 Task: Find connections with filter location Hānsi with filter topic #motivationwith filter profile language English with filter current company Aditya Birla Fashion and Retail Ltd. with filter school Deen Dayal Upadhyaya College with filter industry Residential Building Construction with filter service category Team Building with filter keywords title Entrepreneur
Action: Mouse moved to (503, 75)
Screenshot: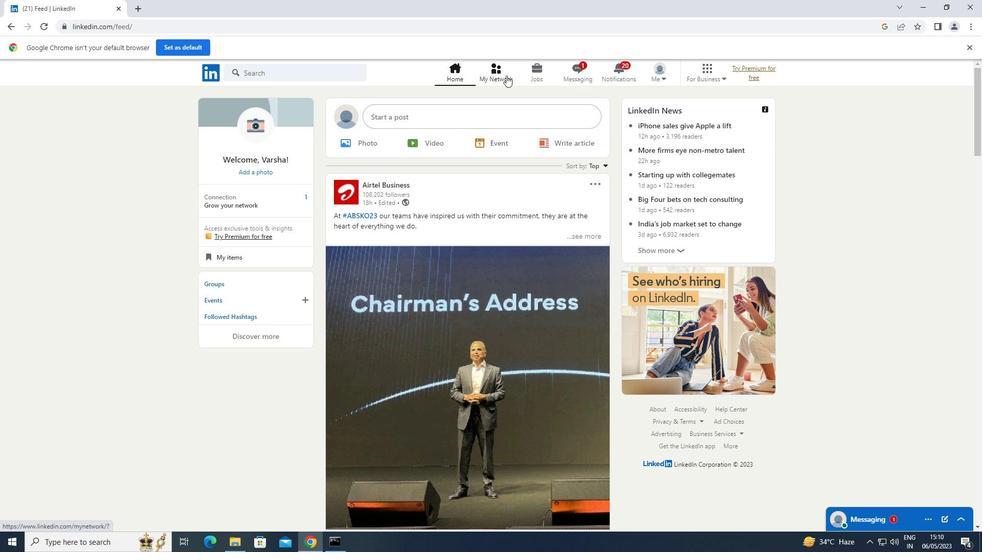 
Action: Mouse pressed left at (503, 75)
Screenshot: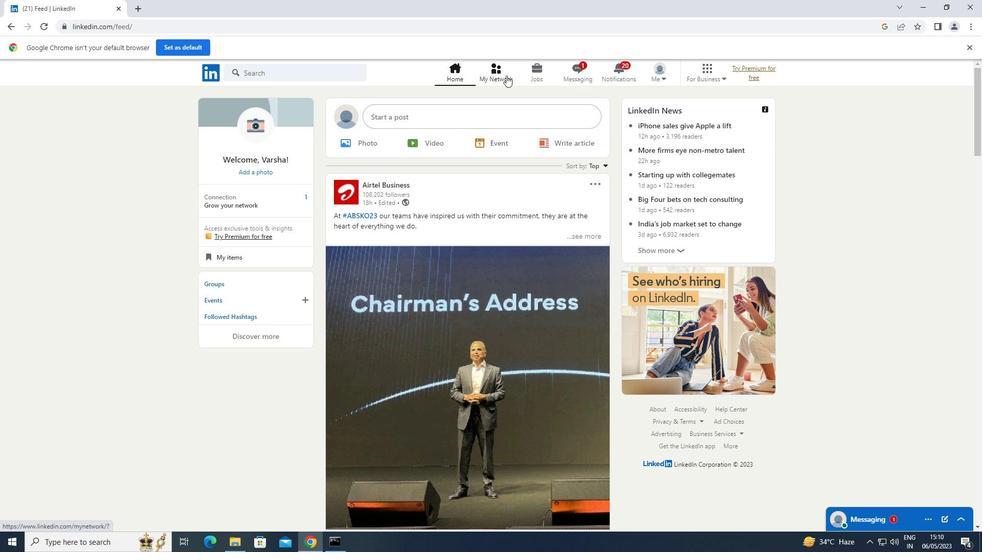 
Action: Mouse moved to (254, 124)
Screenshot: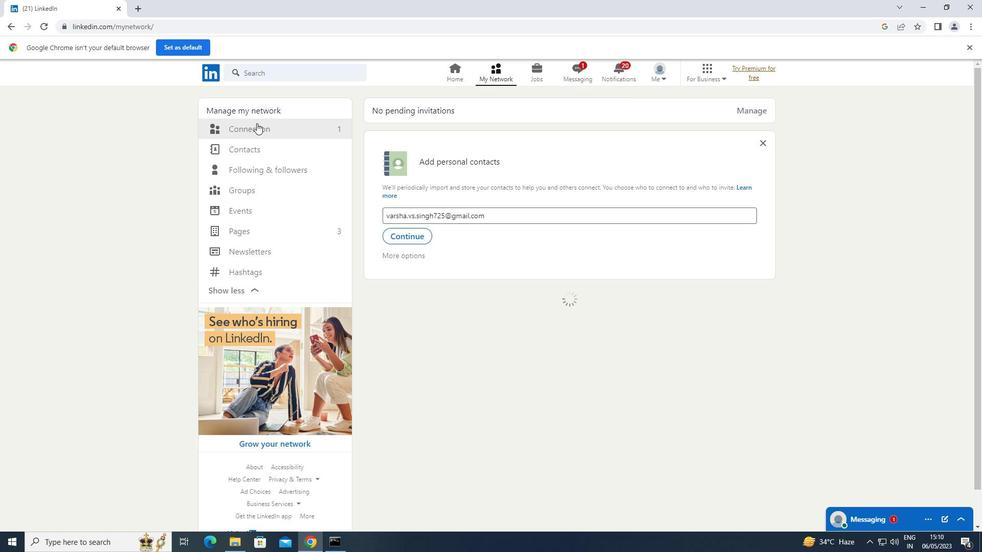 
Action: Mouse pressed left at (254, 124)
Screenshot: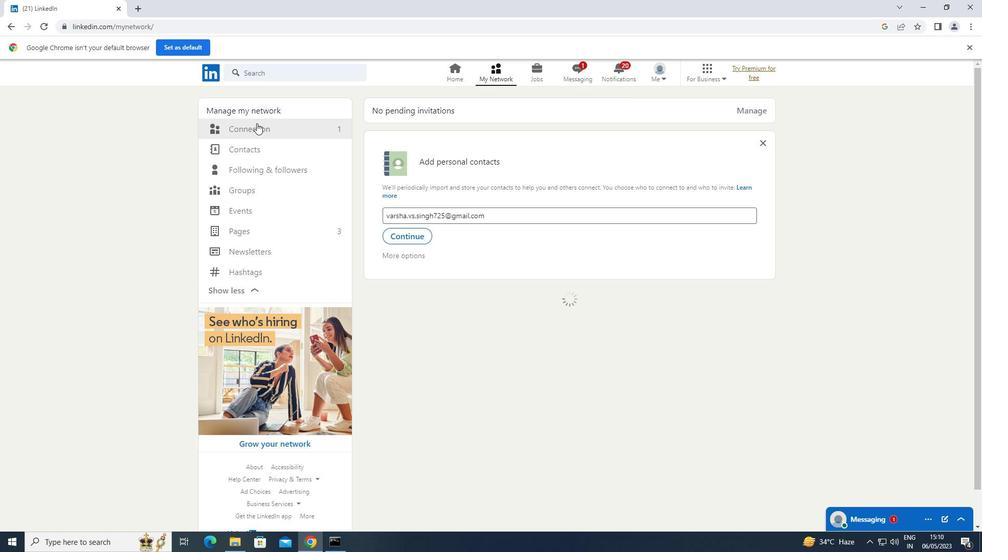 
Action: Mouse moved to (575, 130)
Screenshot: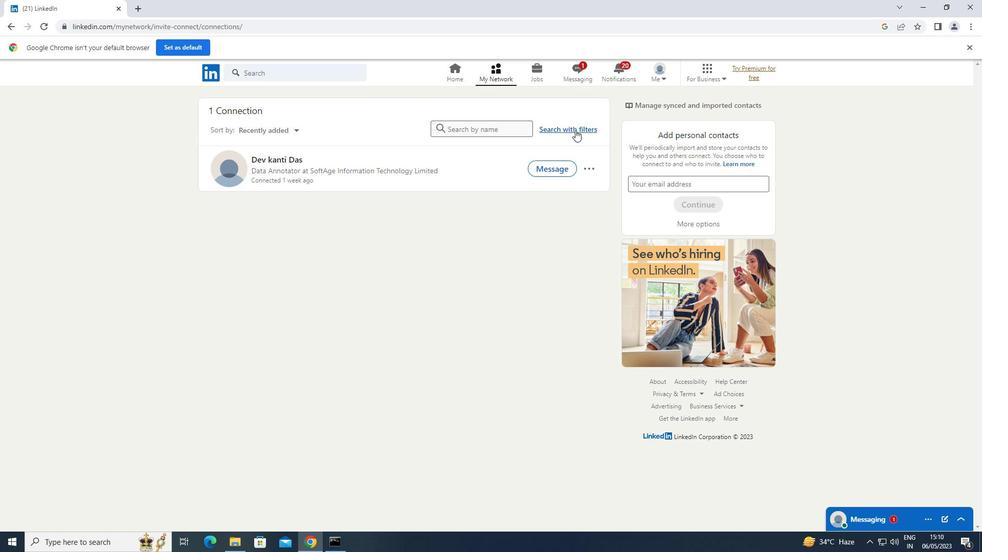
Action: Mouse pressed left at (575, 130)
Screenshot: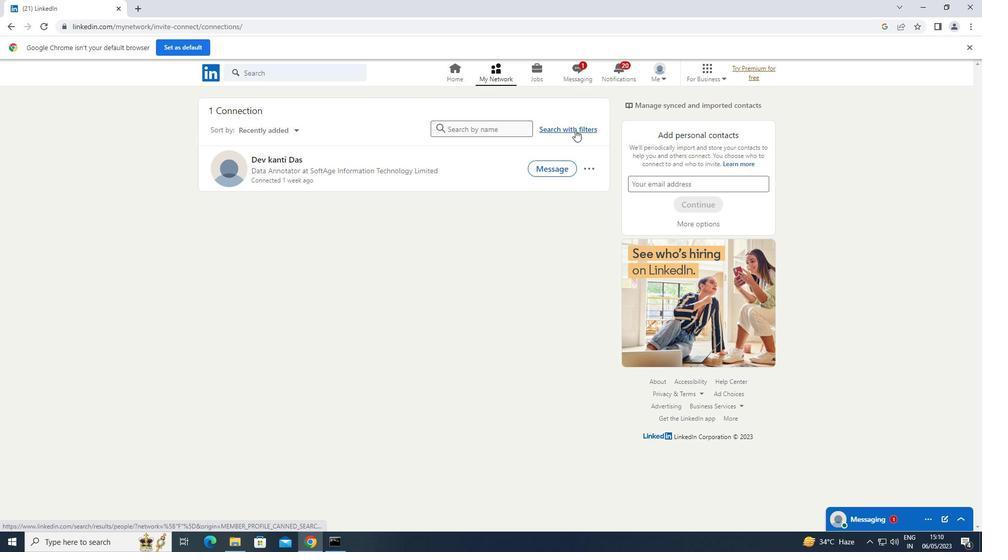 
Action: Mouse moved to (516, 112)
Screenshot: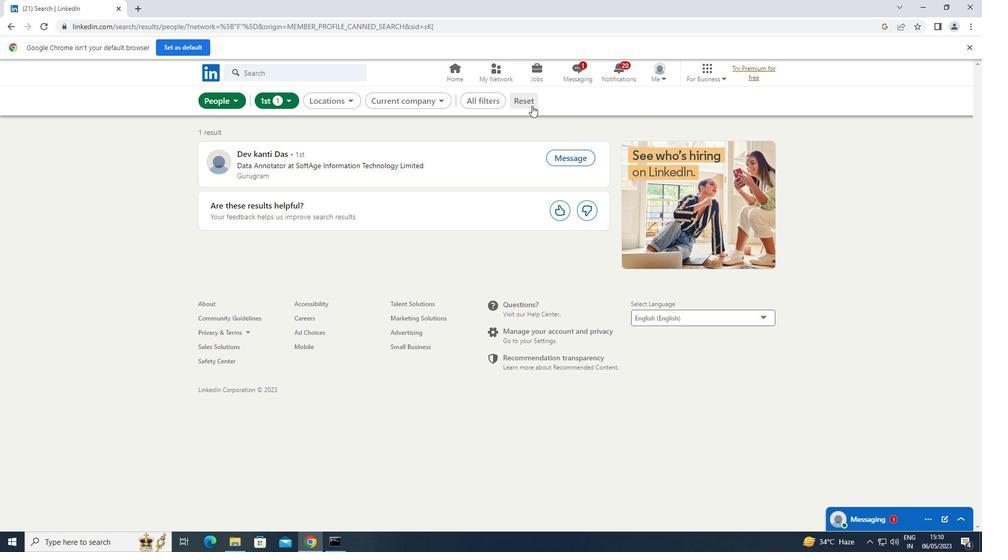 
Action: Mouse pressed left at (516, 112)
Screenshot: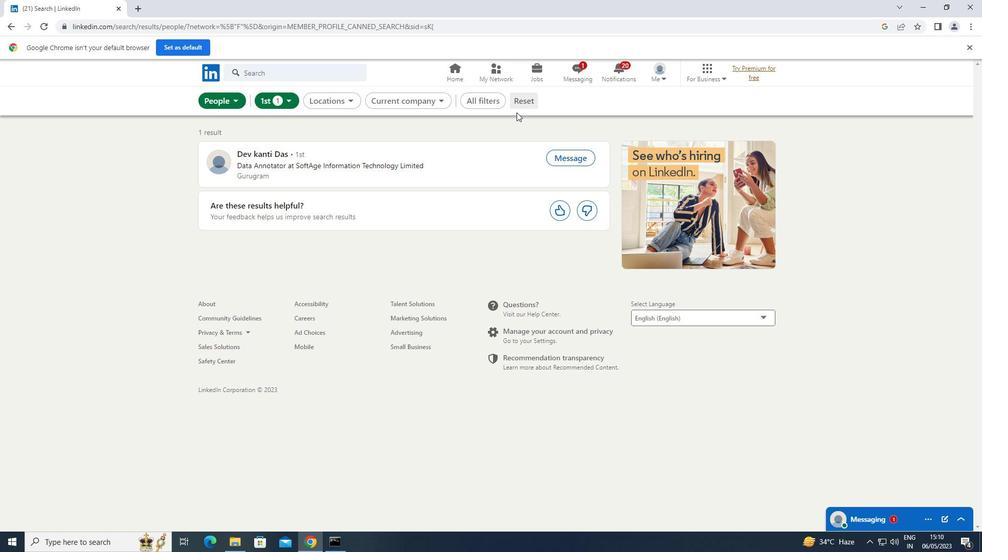 
Action: Mouse moved to (520, 105)
Screenshot: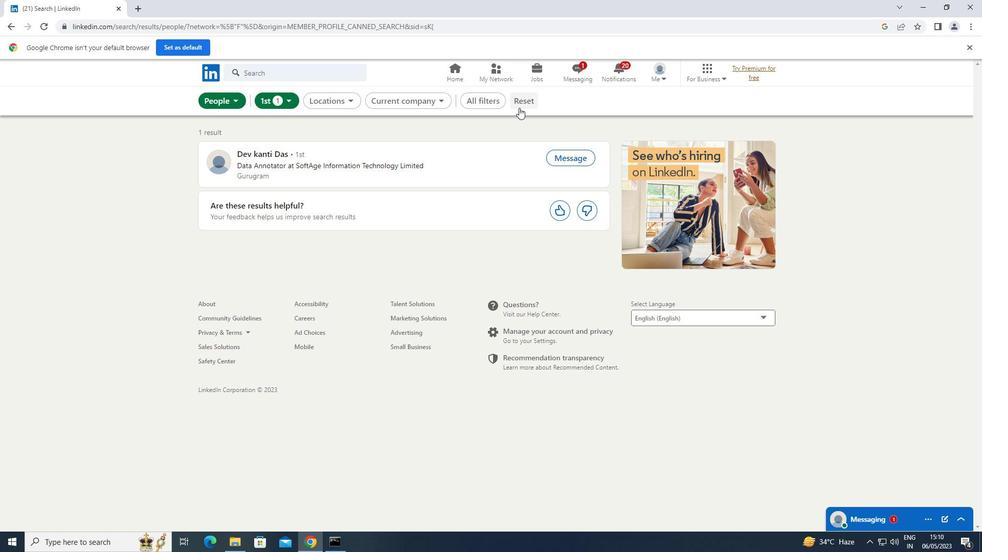 
Action: Mouse pressed left at (520, 105)
Screenshot: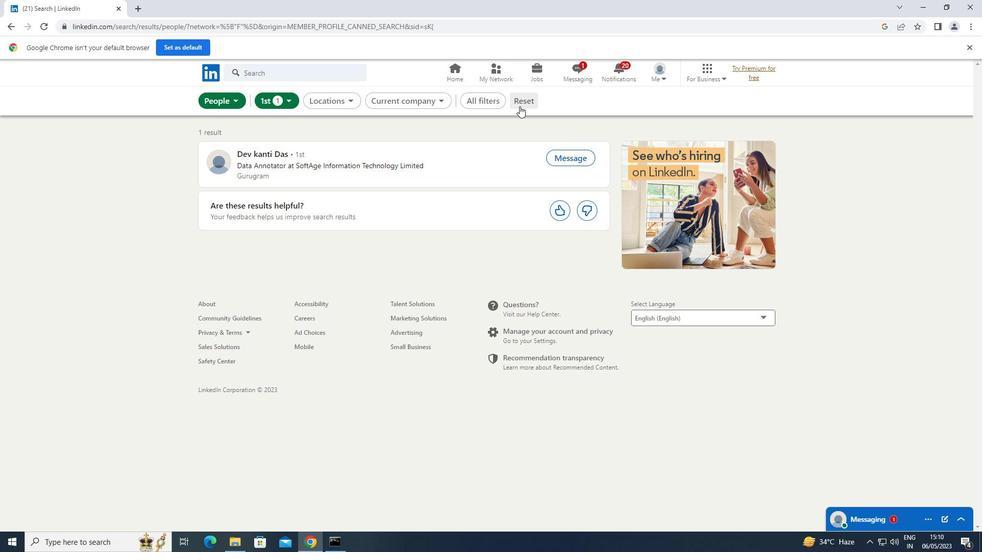 
Action: Mouse moved to (507, 100)
Screenshot: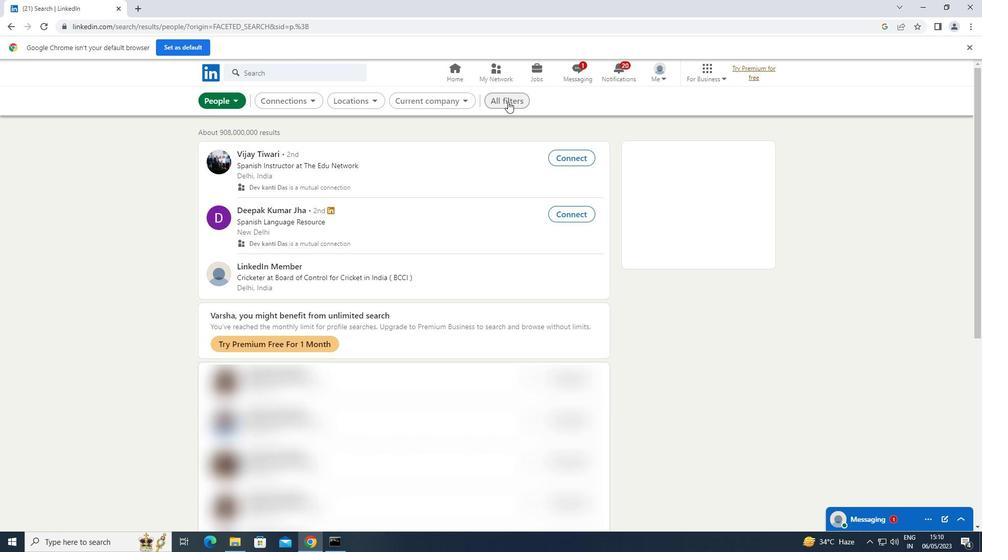 
Action: Mouse pressed left at (507, 100)
Screenshot: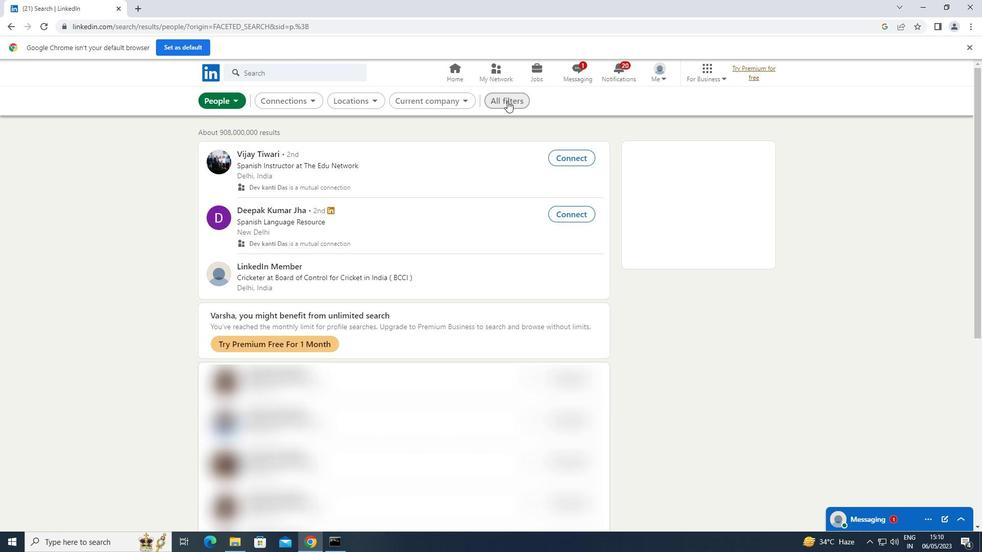 
Action: Mouse moved to (807, 274)
Screenshot: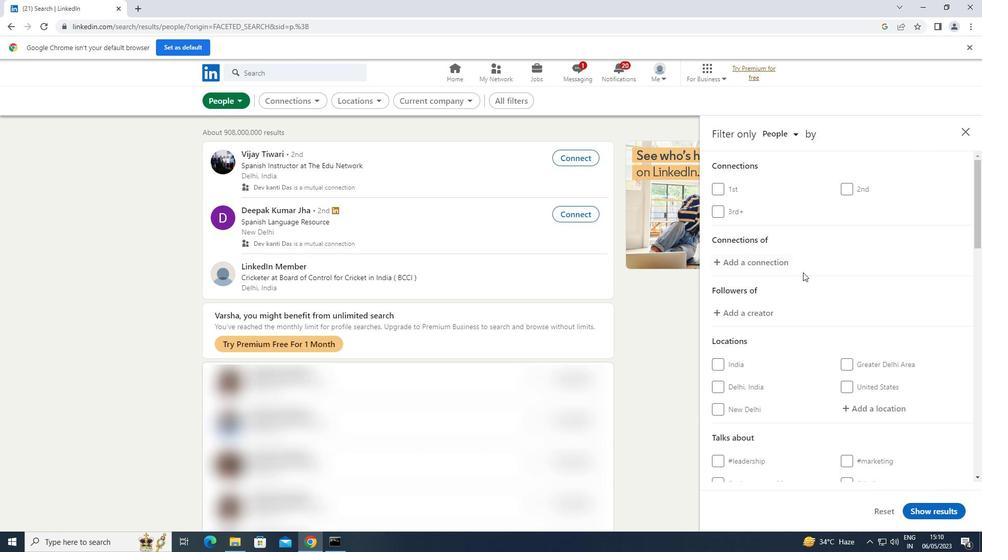 
Action: Mouse scrolled (807, 274) with delta (0, 0)
Screenshot: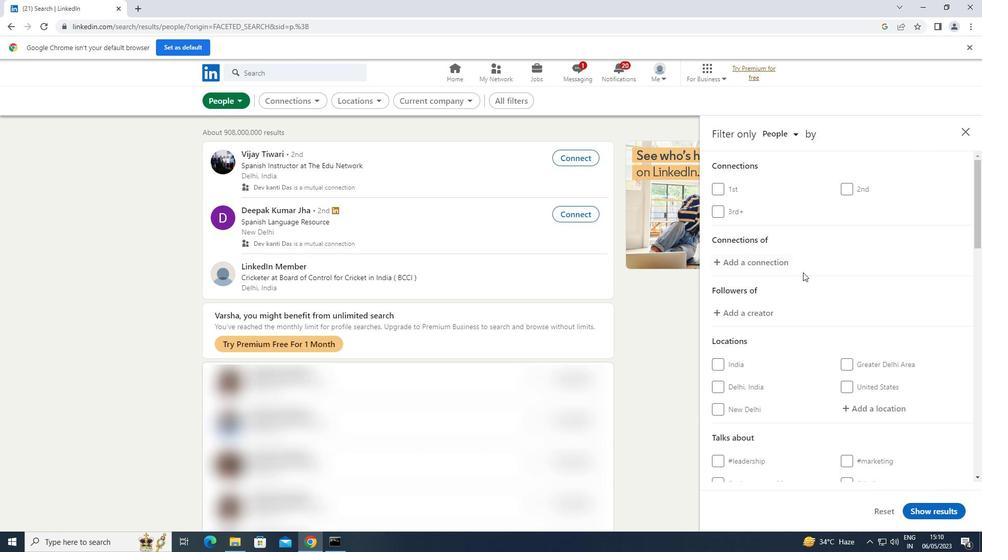 
Action: Mouse moved to (807, 275)
Screenshot: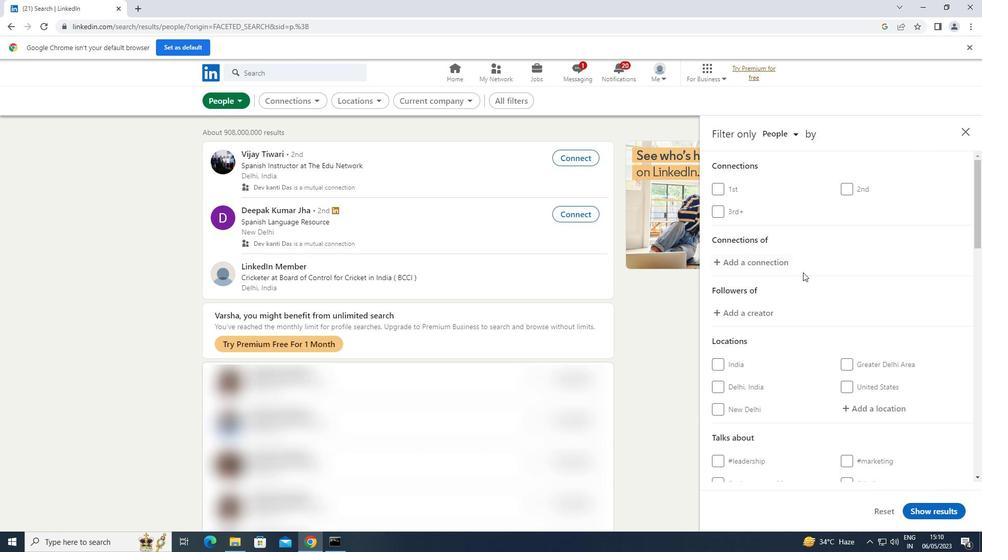 
Action: Mouse scrolled (807, 274) with delta (0, 0)
Screenshot: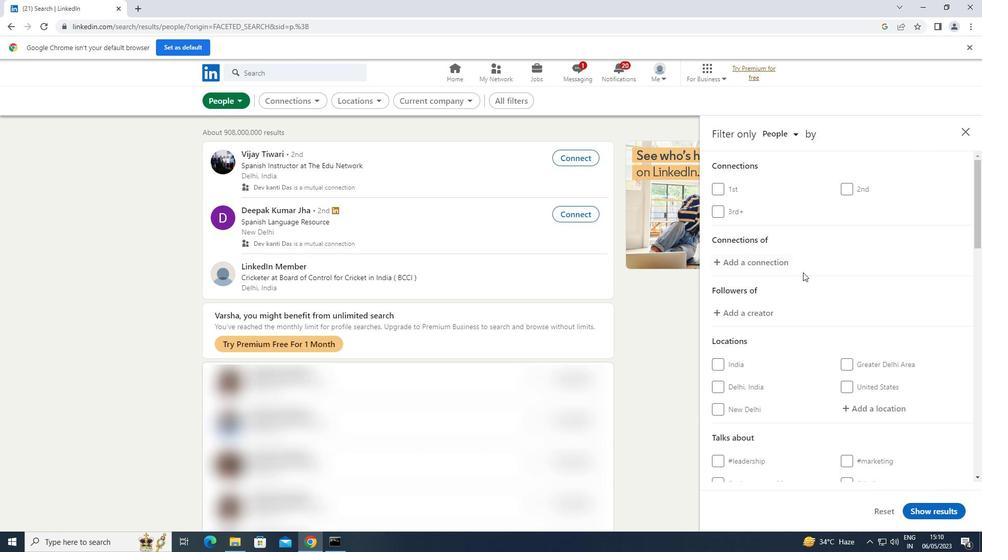 
Action: Mouse scrolled (807, 274) with delta (0, 0)
Screenshot: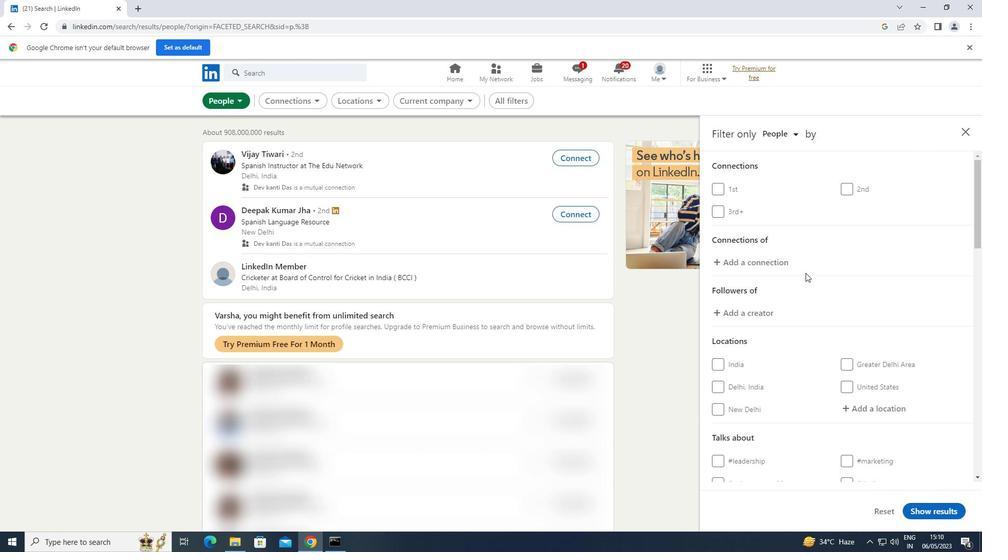 
Action: Mouse moved to (871, 255)
Screenshot: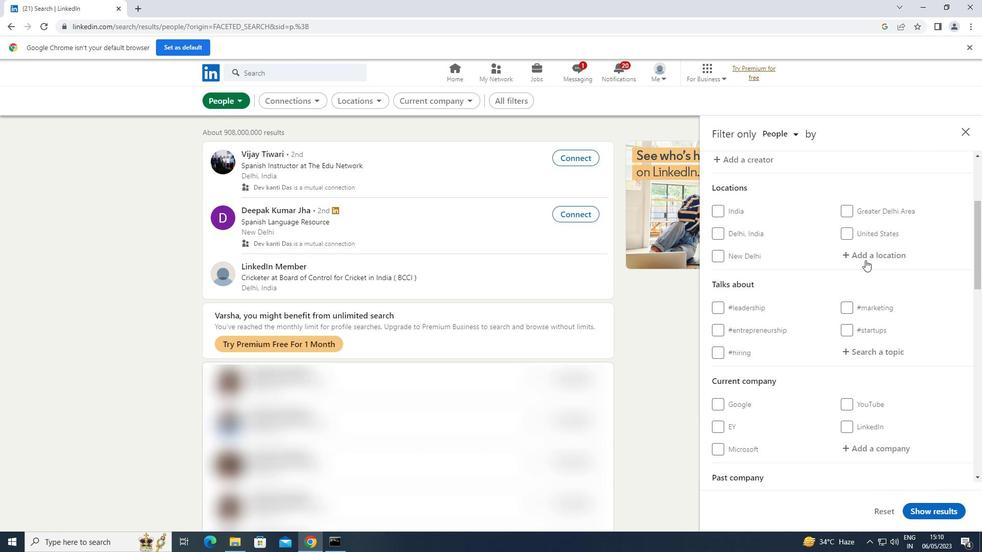 
Action: Mouse pressed left at (871, 255)
Screenshot: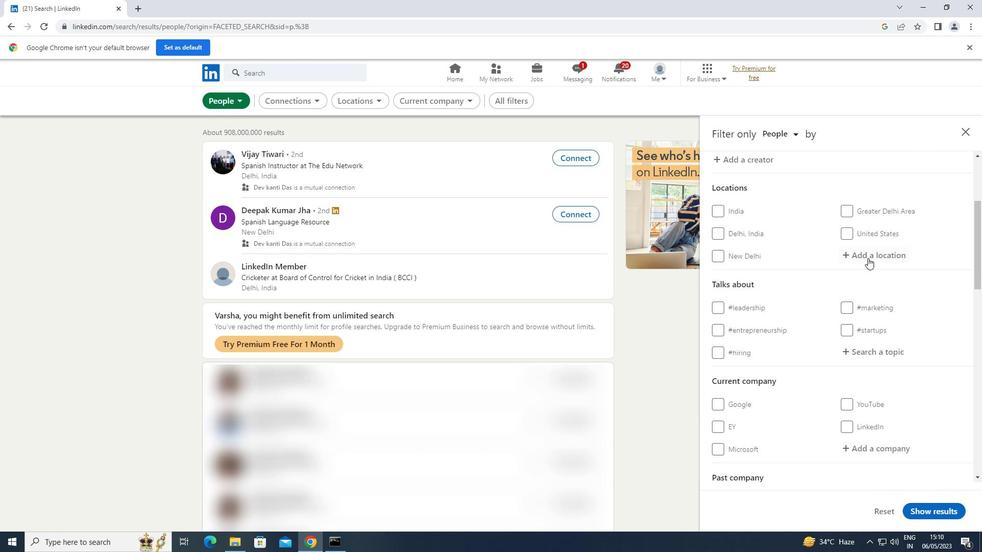 
Action: Key pressed <Key.shift>HANSI
Screenshot: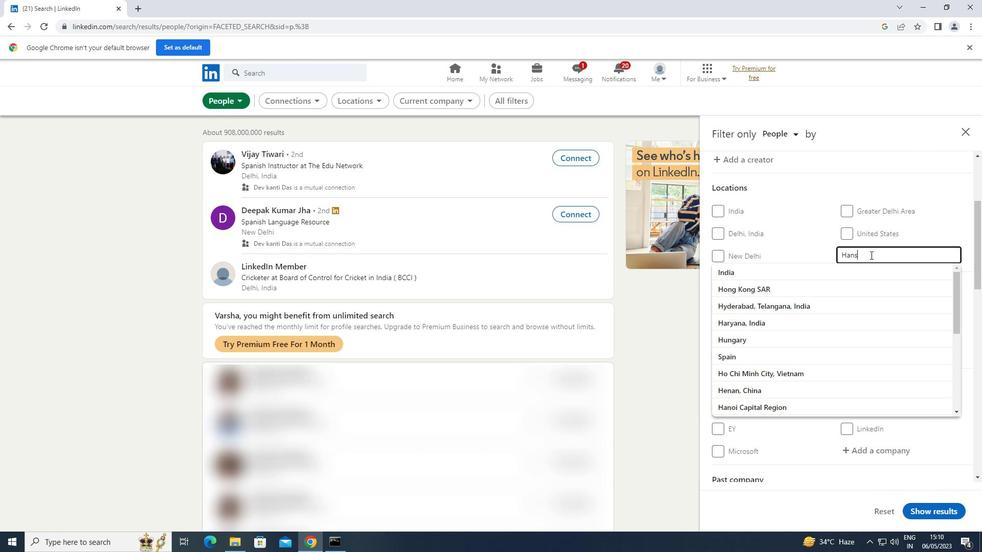 
Action: Mouse moved to (886, 349)
Screenshot: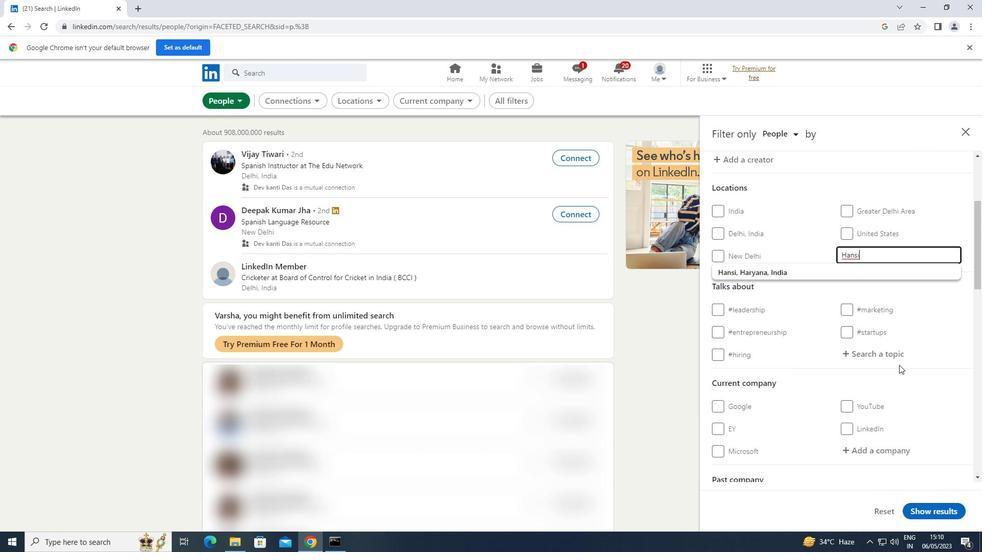 
Action: Mouse pressed left at (886, 349)
Screenshot: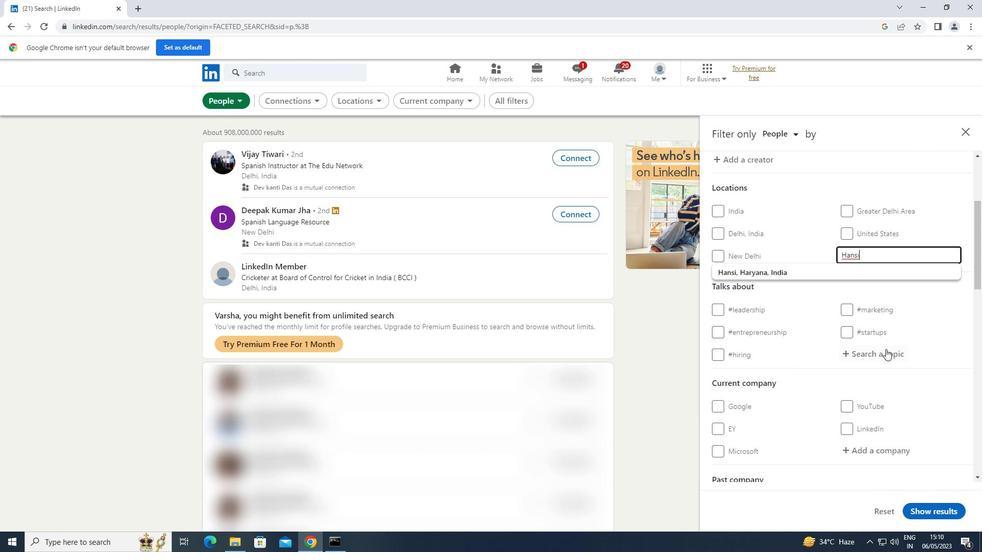 
Action: Key pressed MOTIVATION
Screenshot: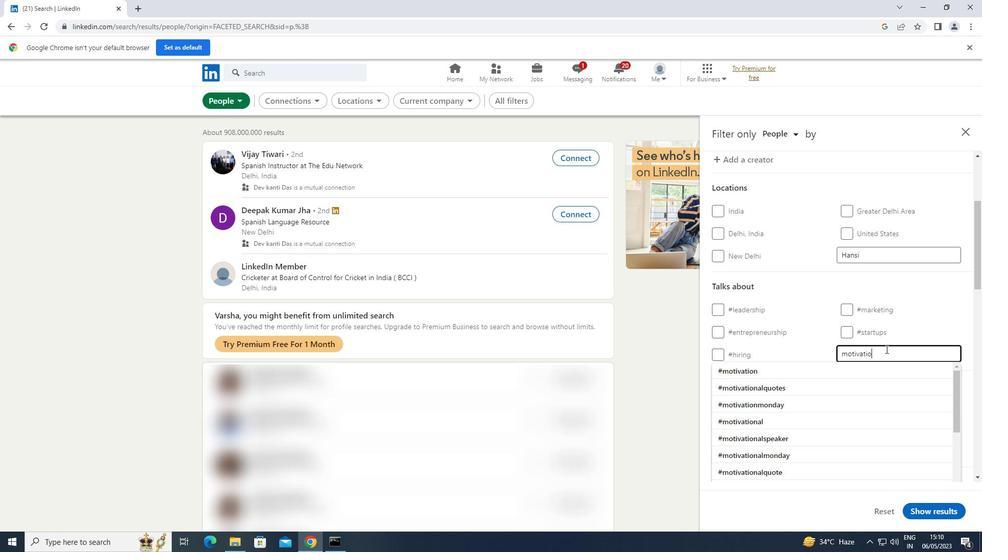 
Action: Mouse moved to (818, 370)
Screenshot: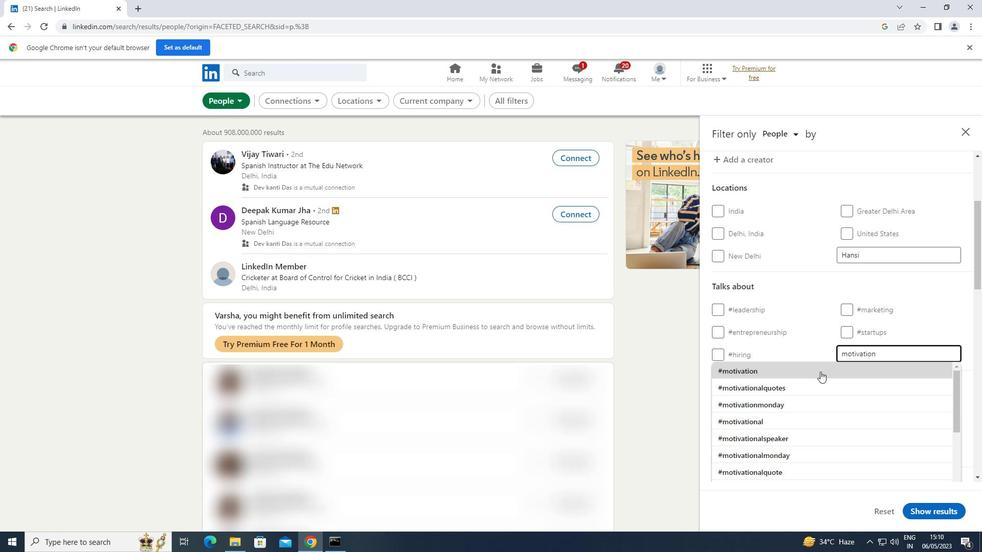
Action: Mouse pressed left at (818, 370)
Screenshot: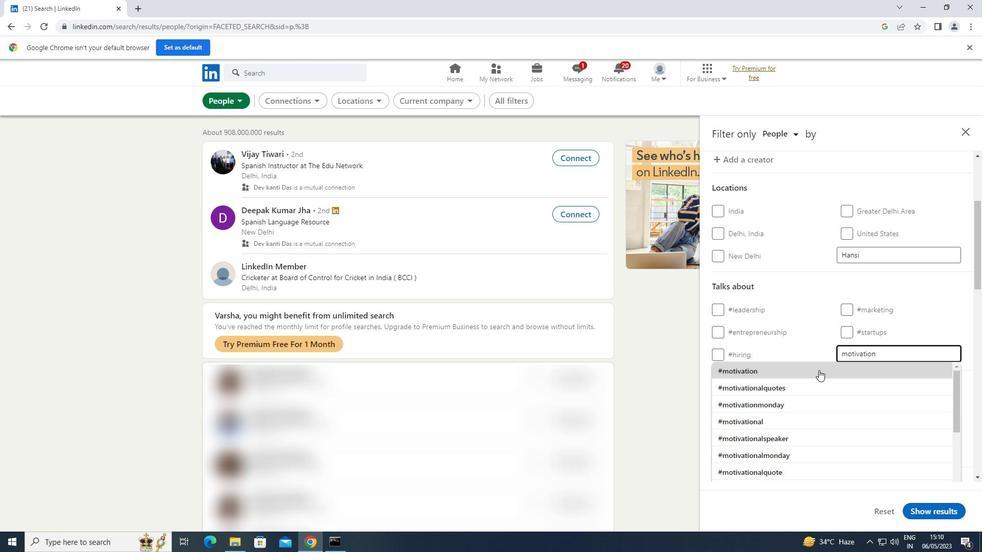 
Action: Mouse moved to (821, 365)
Screenshot: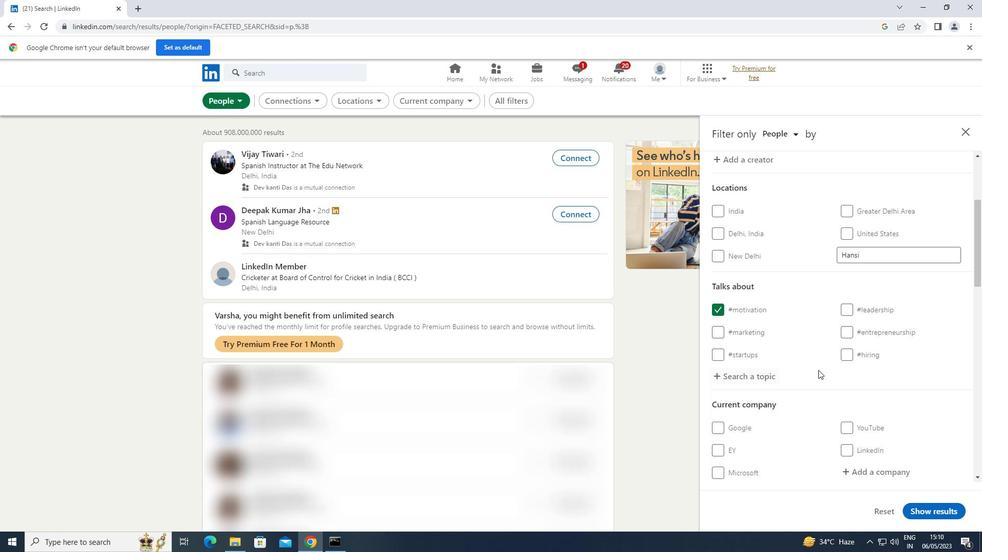 
Action: Mouse scrolled (821, 365) with delta (0, 0)
Screenshot: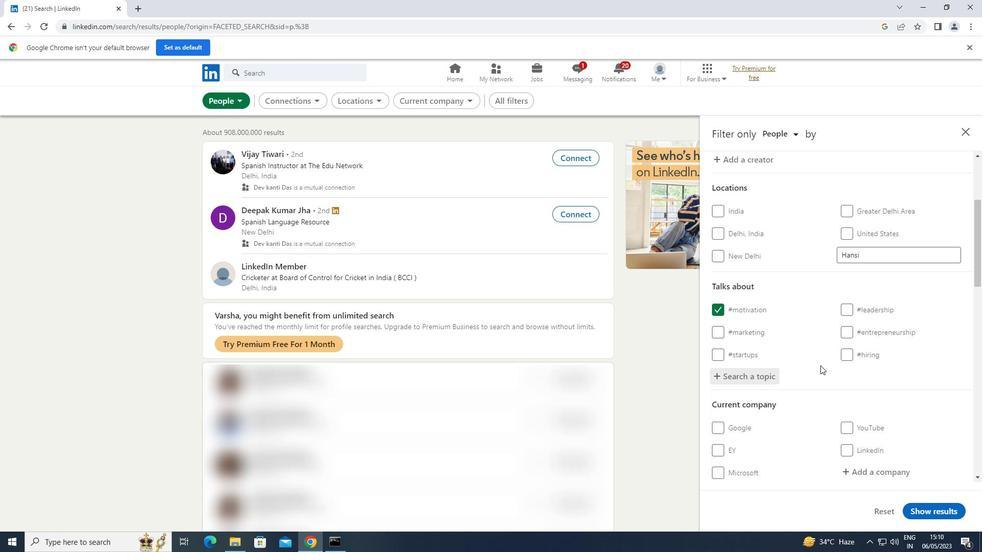 
Action: Mouse scrolled (821, 365) with delta (0, 0)
Screenshot: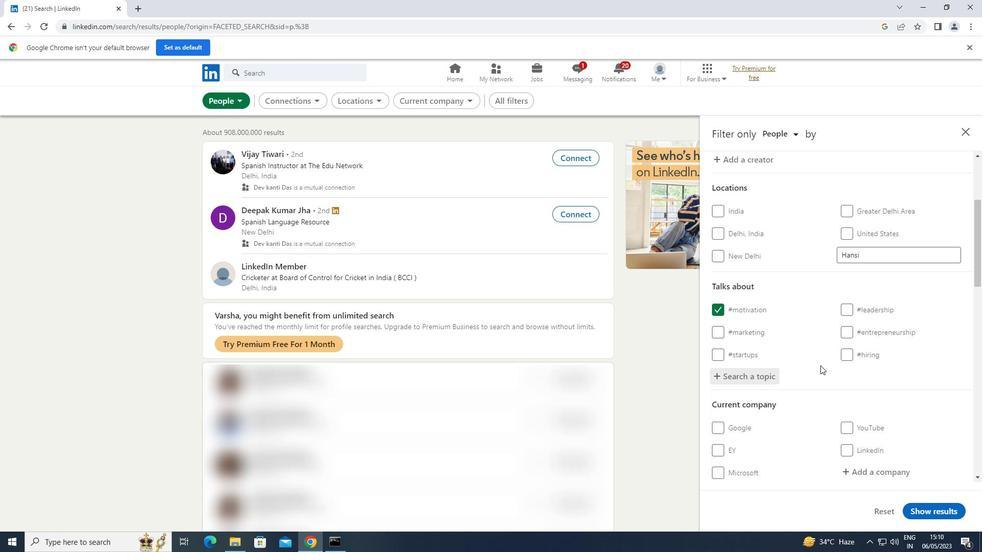 
Action: Mouse scrolled (821, 365) with delta (0, 0)
Screenshot: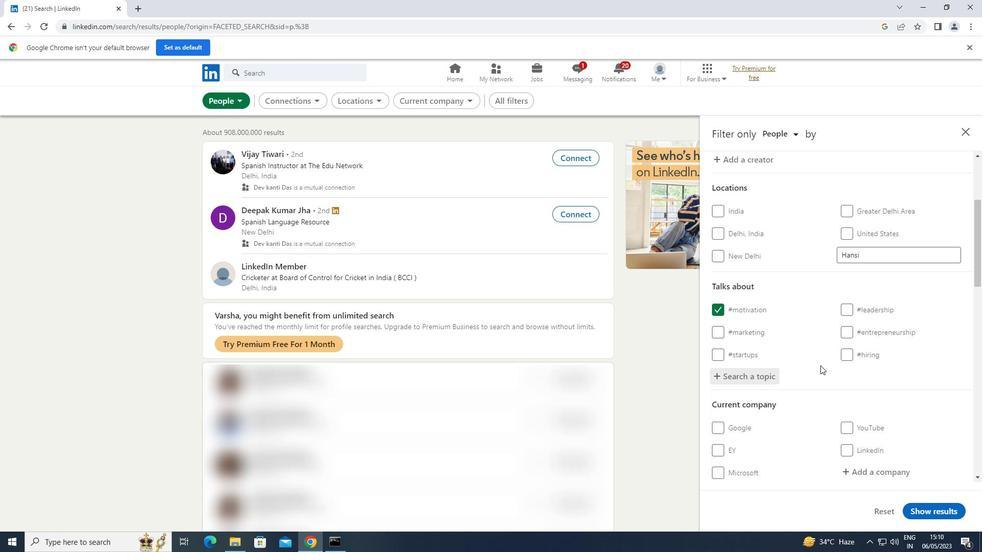 
Action: Mouse scrolled (821, 365) with delta (0, 0)
Screenshot: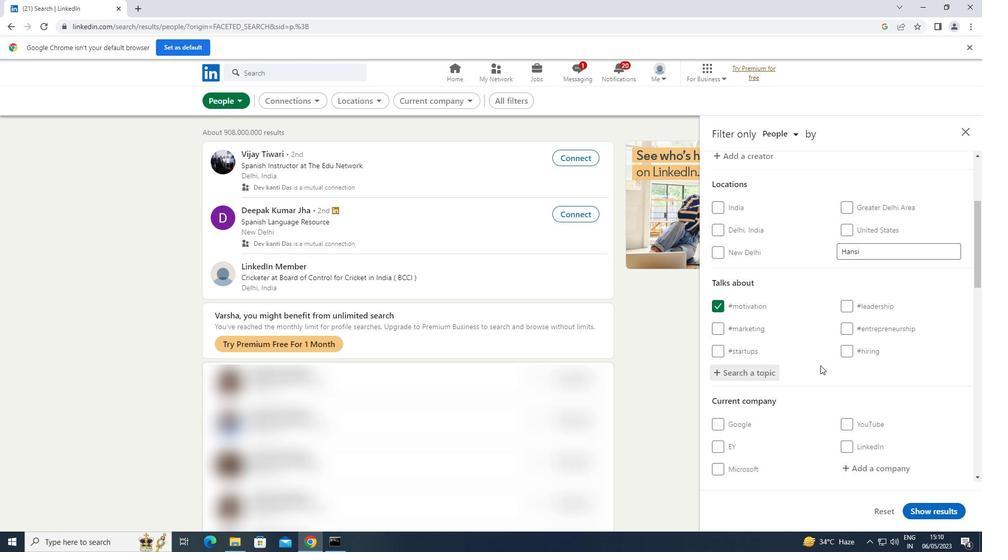 
Action: Mouse moved to (822, 363)
Screenshot: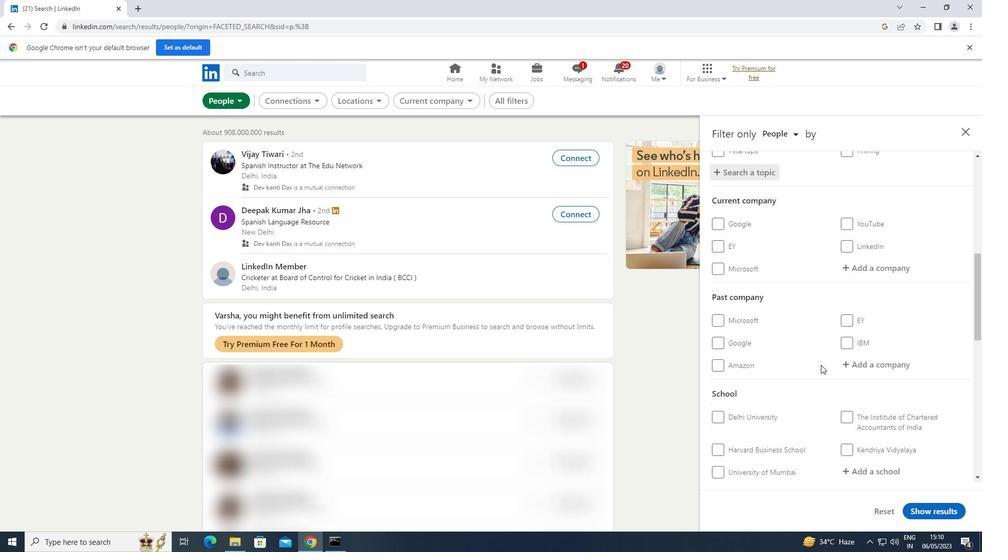 
Action: Mouse scrolled (822, 363) with delta (0, 0)
Screenshot: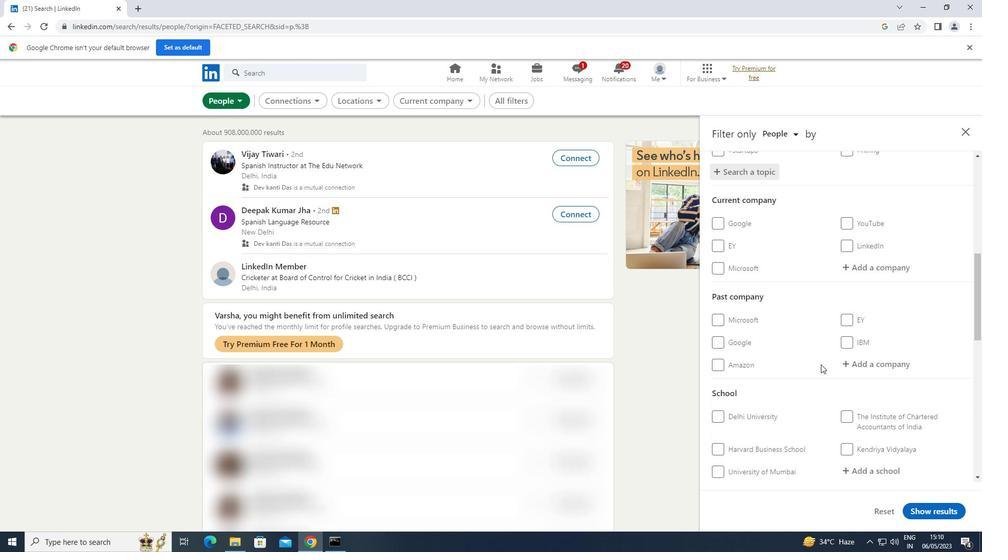 
Action: Mouse scrolled (822, 363) with delta (0, 0)
Screenshot: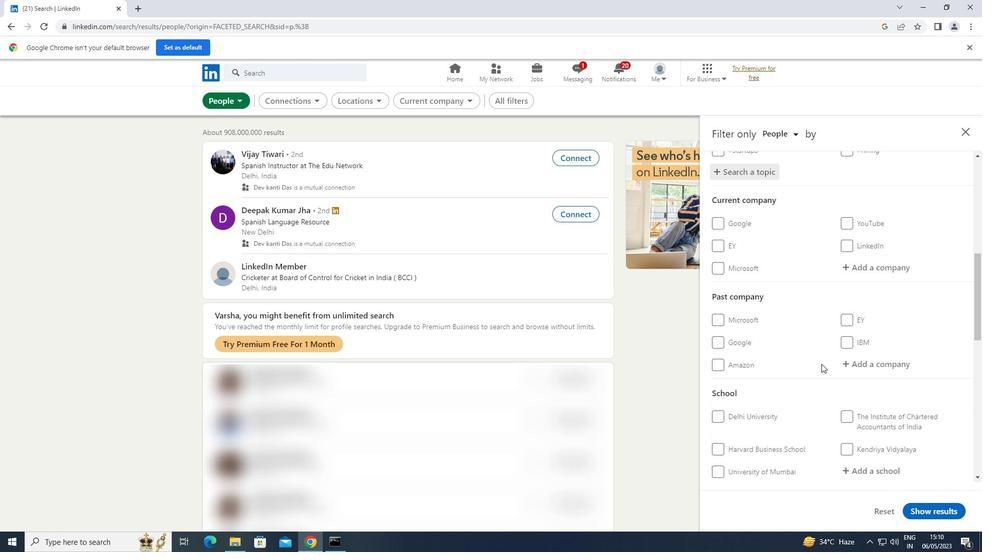 
Action: Mouse scrolled (822, 363) with delta (0, 0)
Screenshot: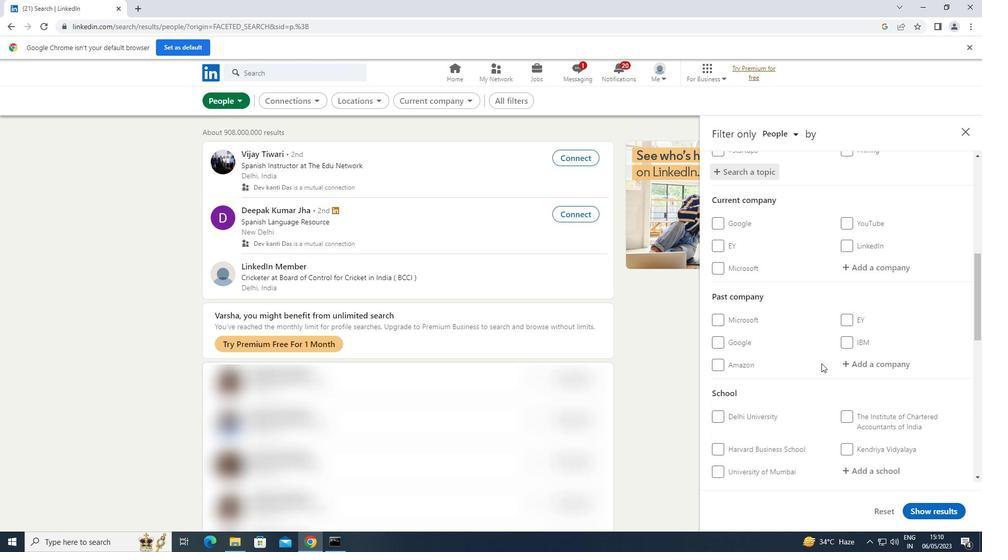 
Action: Mouse scrolled (822, 363) with delta (0, 0)
Screenshot: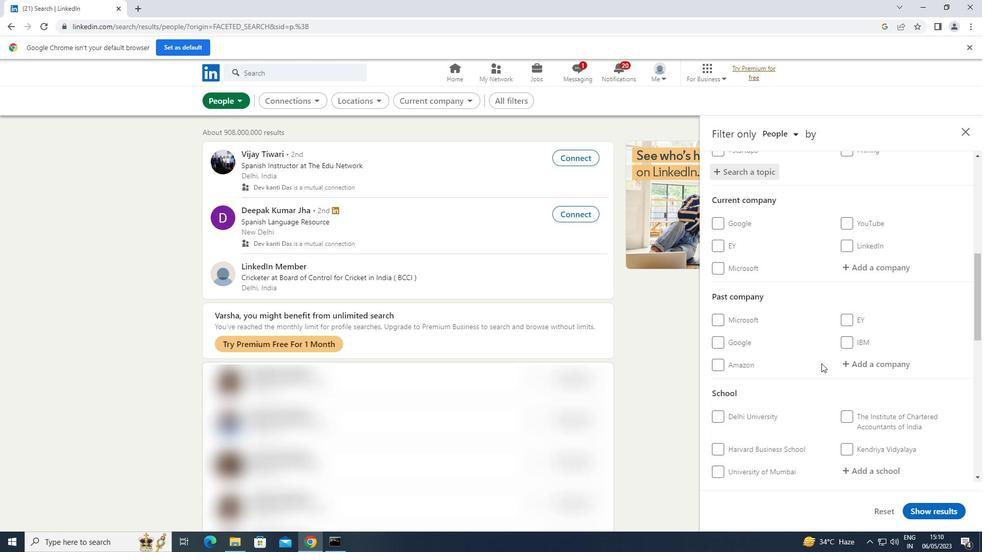 
Action: Mouse scrolled (822, 363) with delta (0, 0)
Screenshot: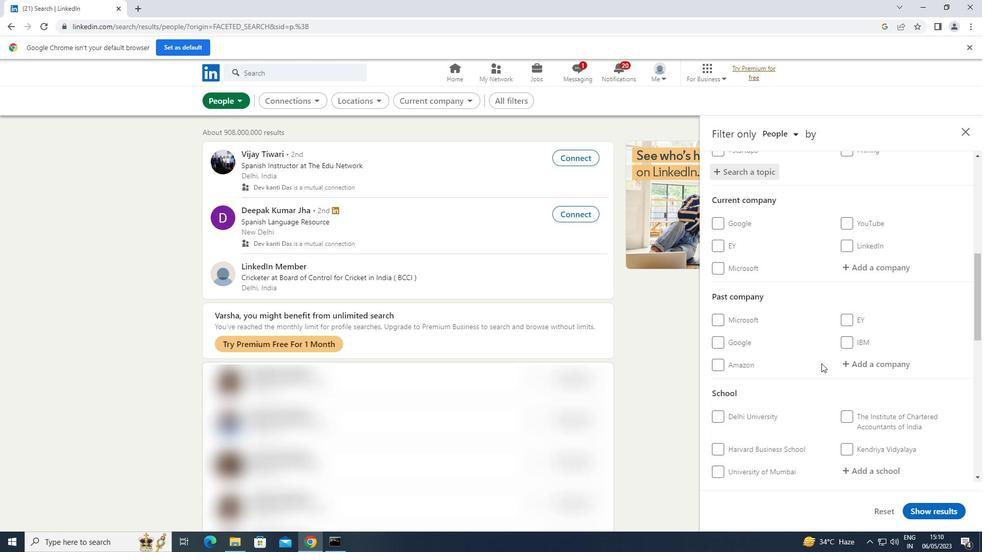
Action: Mouse moved to (719, 385)
Screenshot: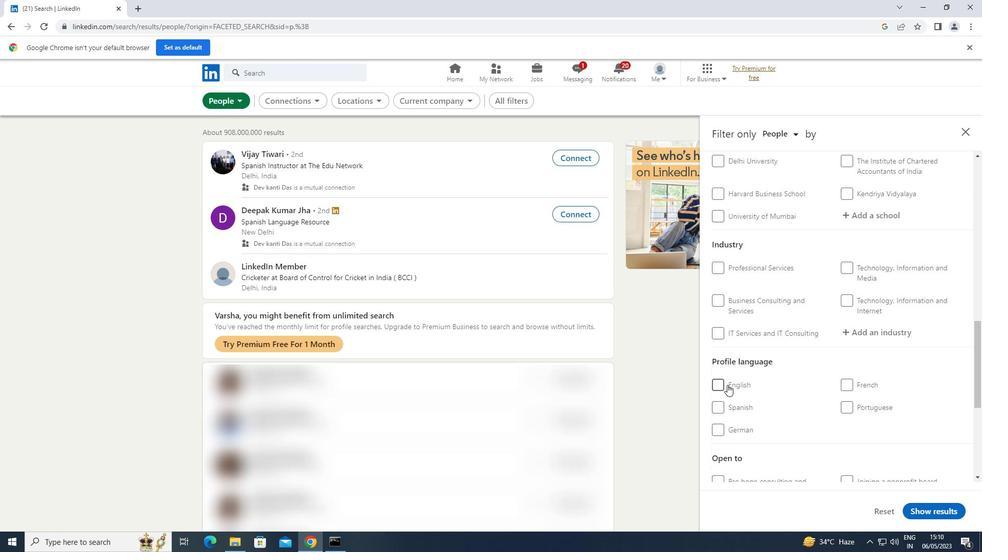 
Action: Mouse pressed left at (719, 385)
Screenshot: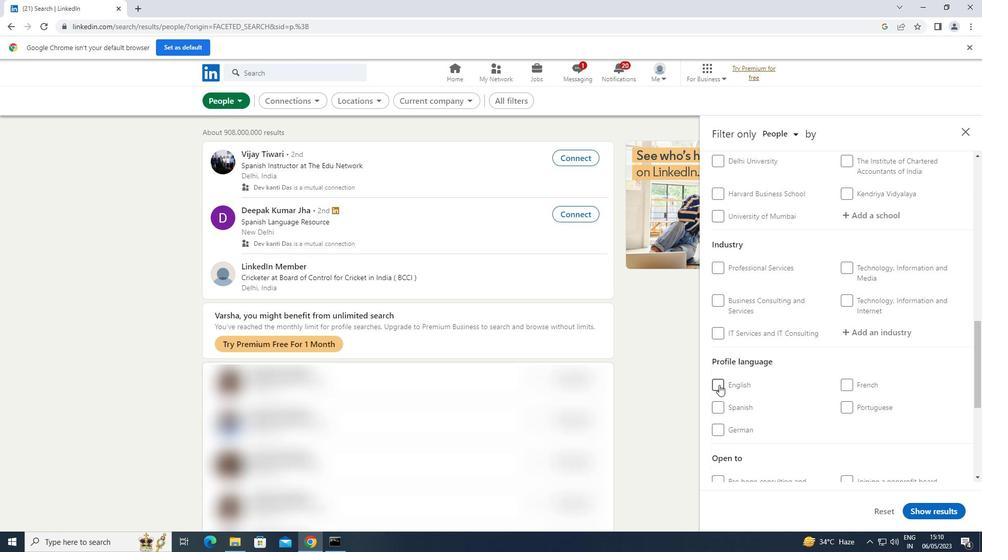 
Action: Mouse moved to (824, 363)
Screenshot: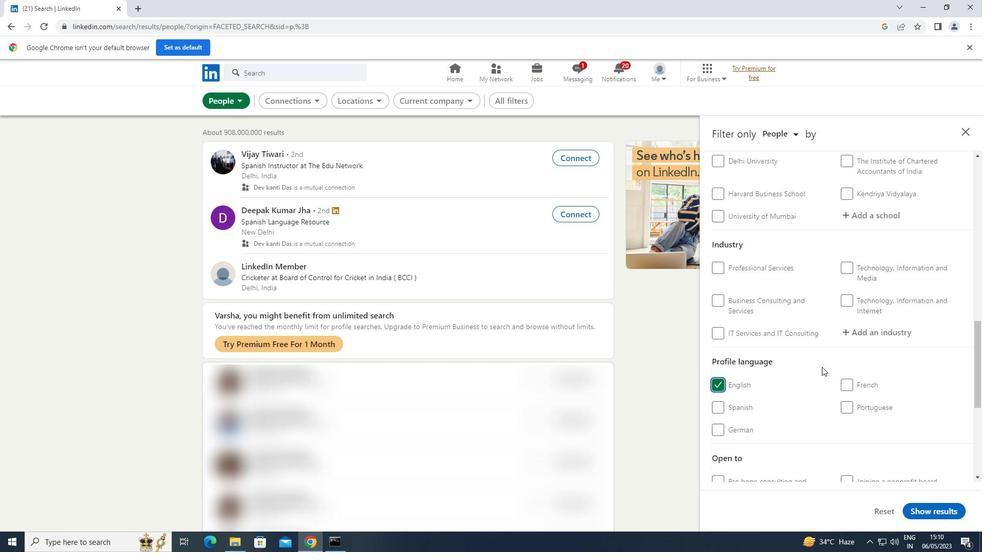 
Action: Mouse scrolled (824, 364) with delta (0, 0)
Screenshot: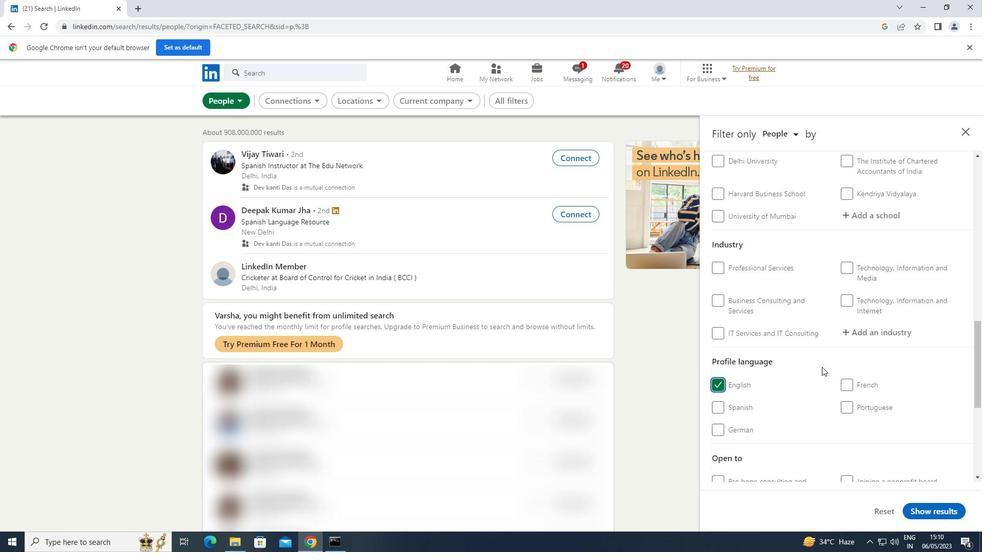 
Action: Mouse scrolled (824, 364) with delta (0, 0)
Screenshot: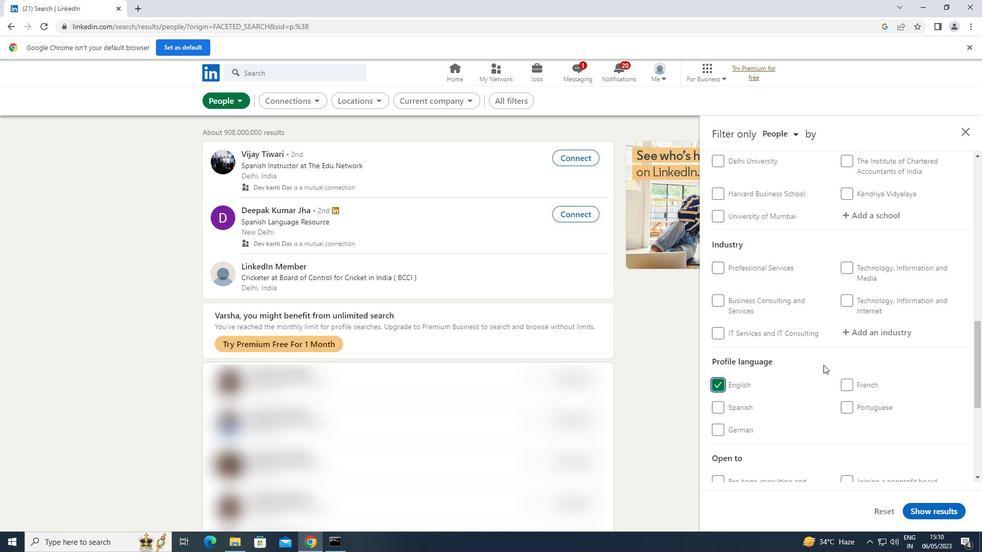 
Action: Mouse moved to (824, 363)
Screenshot: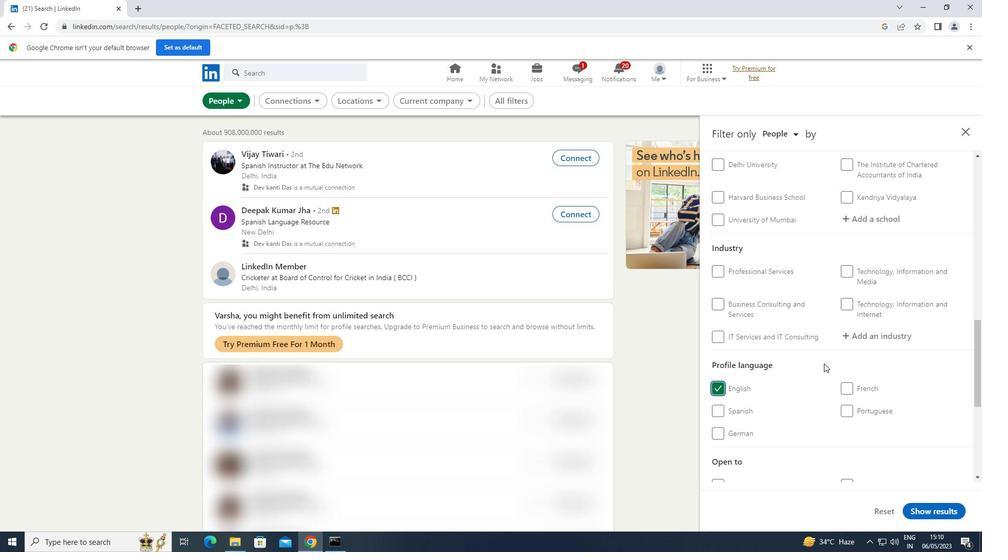 
Action: Mouse scrolled (824, 364) with delta (0, 0)
Screenshot: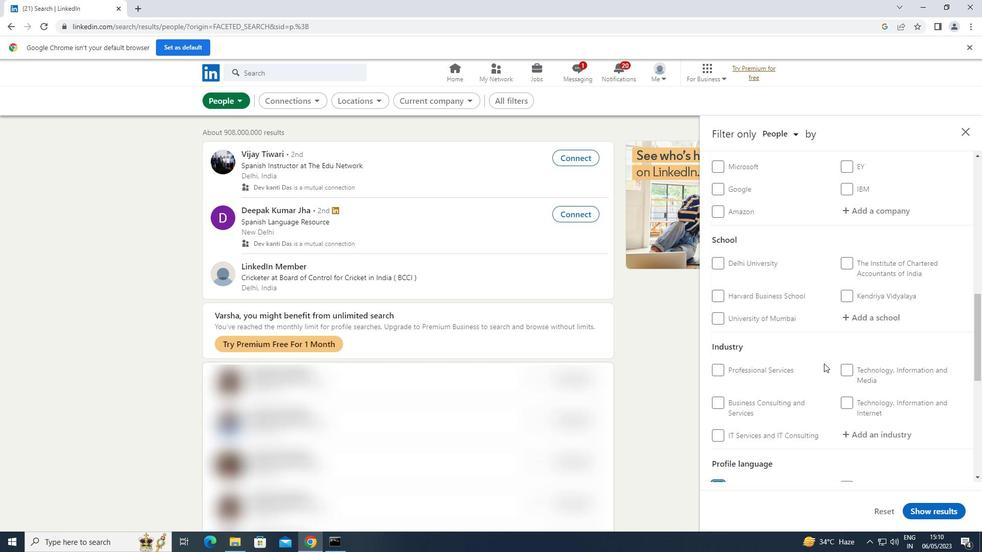 
Action: Mouse scrolled (824, 364) with delta (0, 0)
Screenshot: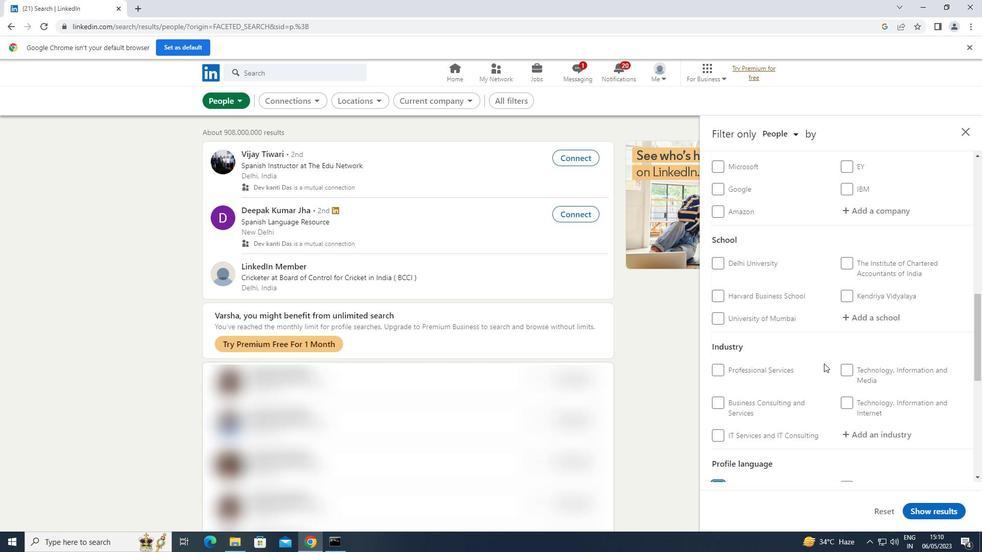 
Action: Mouse scrolled (824, 364) with delta (0, 0)
Screenshot: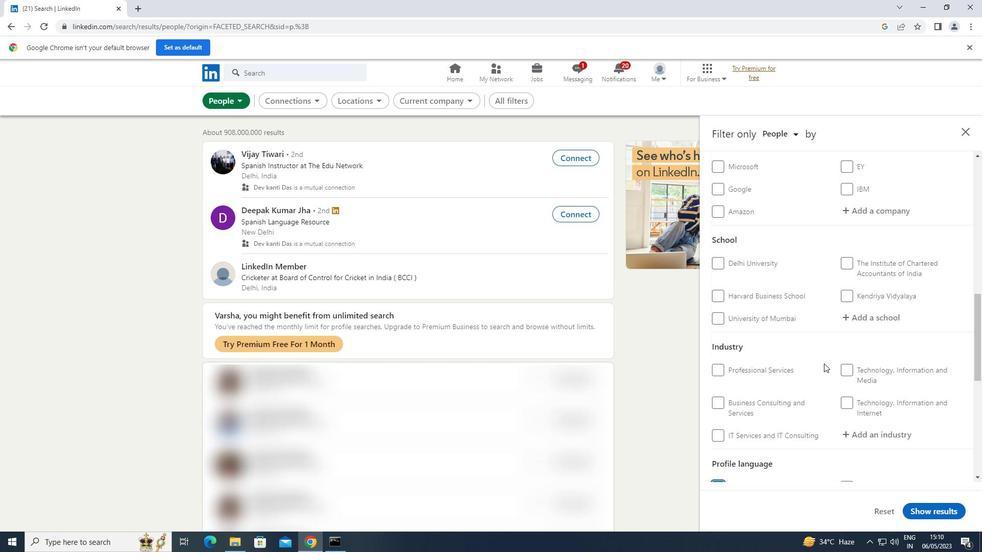 
Action: Mouse moved to (873, 268)
Screenshot: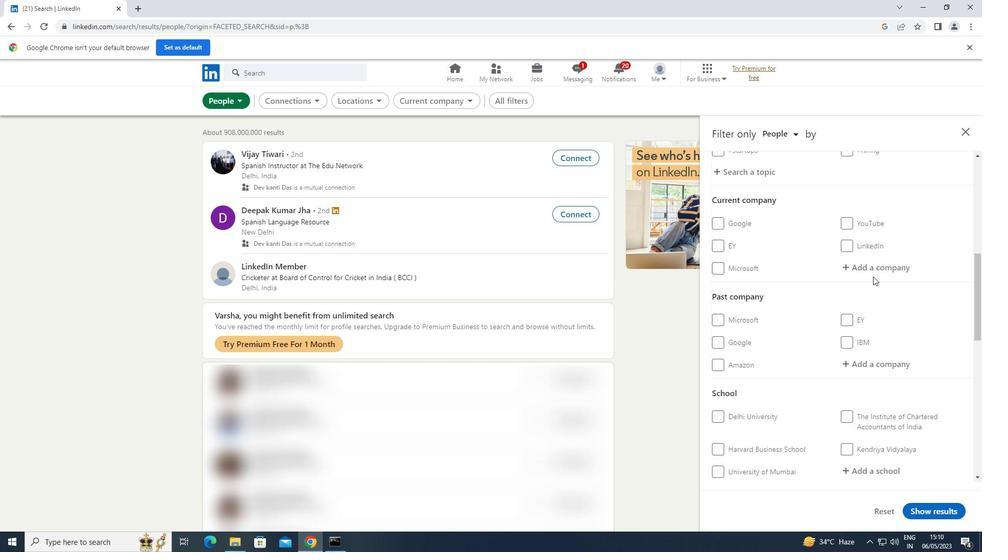 
Action: Mouse pressed left at (873, 268)
Screenshot: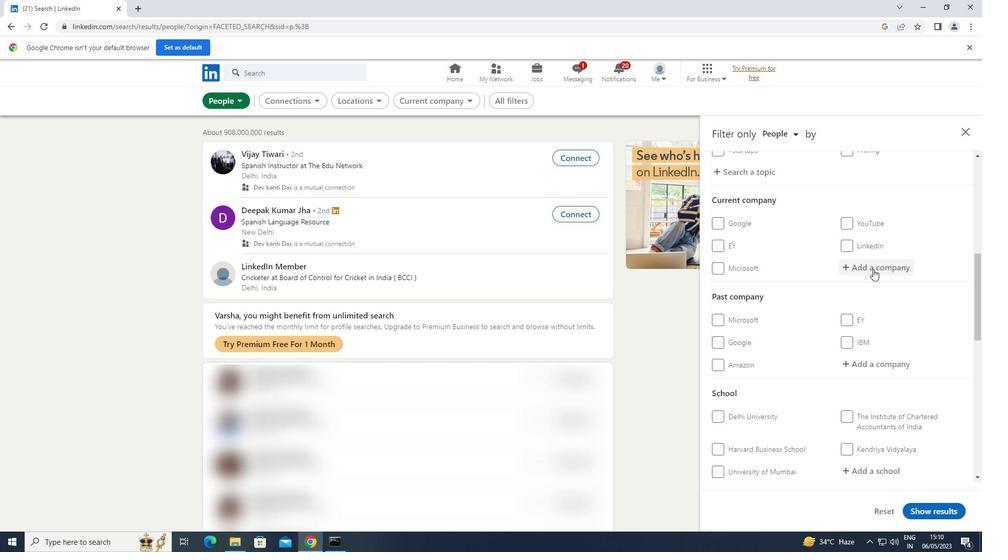 
Action: Key pressed <Key.shift>ADITYA<Key.space>
Screenshot: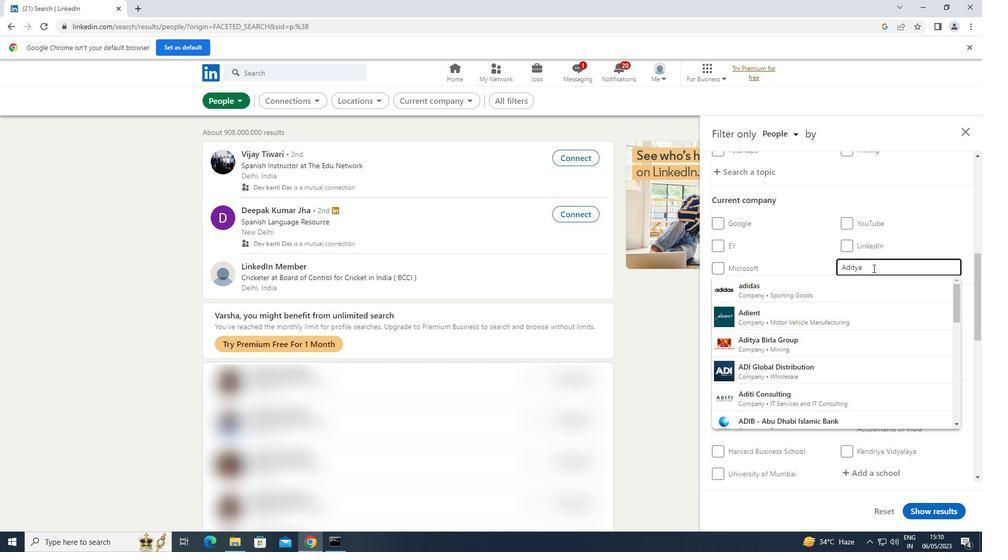 
Action: Mouse moved to (823, 314)
Screenshot: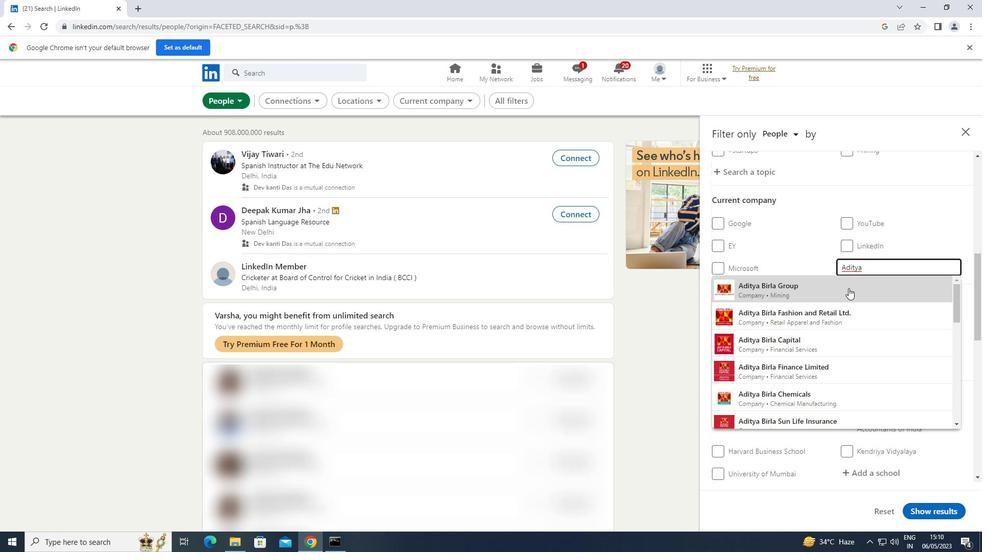 
Action: Mouse pressed left at (823, 314)
Screenshot: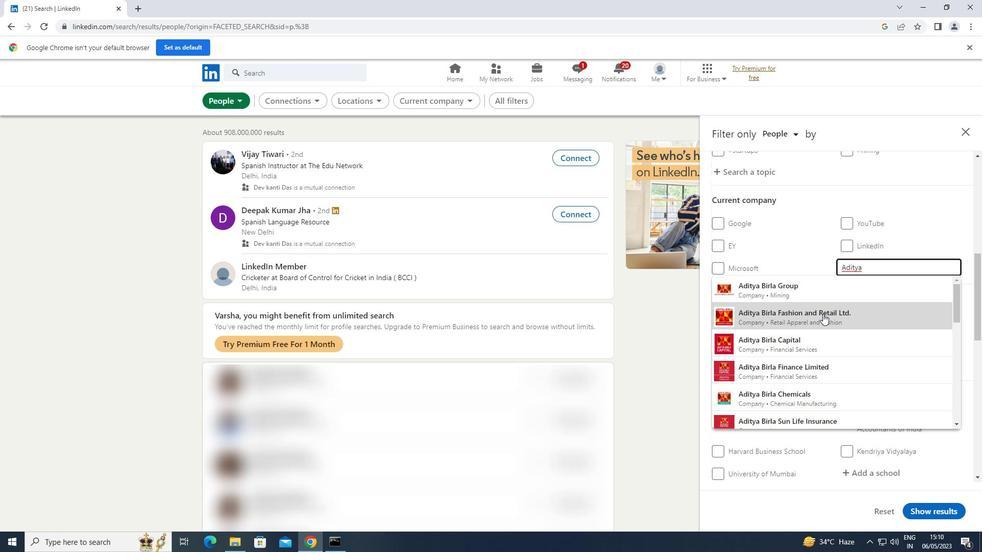 
Action: Mouse moved to (821, 310)
Screenshot: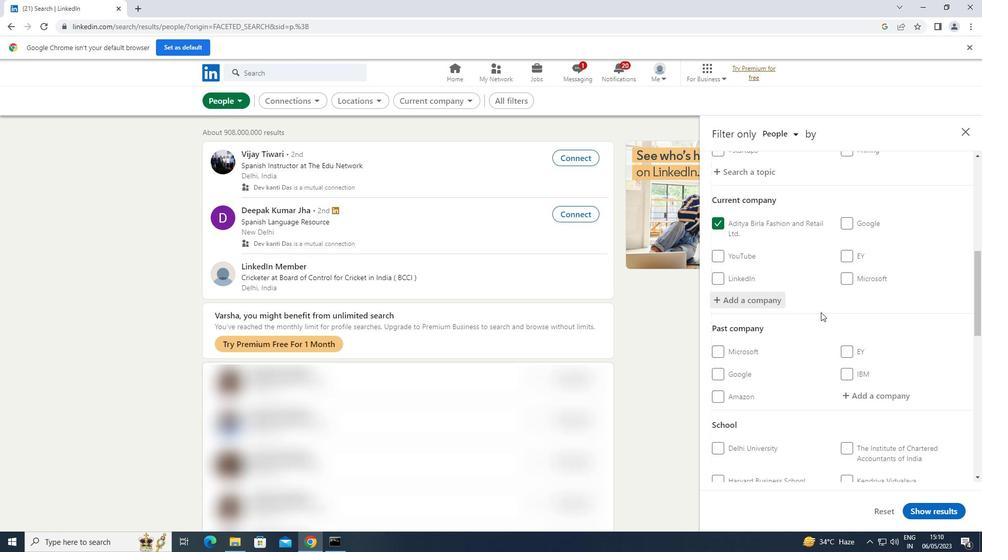 
Action: Mouse scrolled (821, 309) with delta (0, 0)
Screenshot: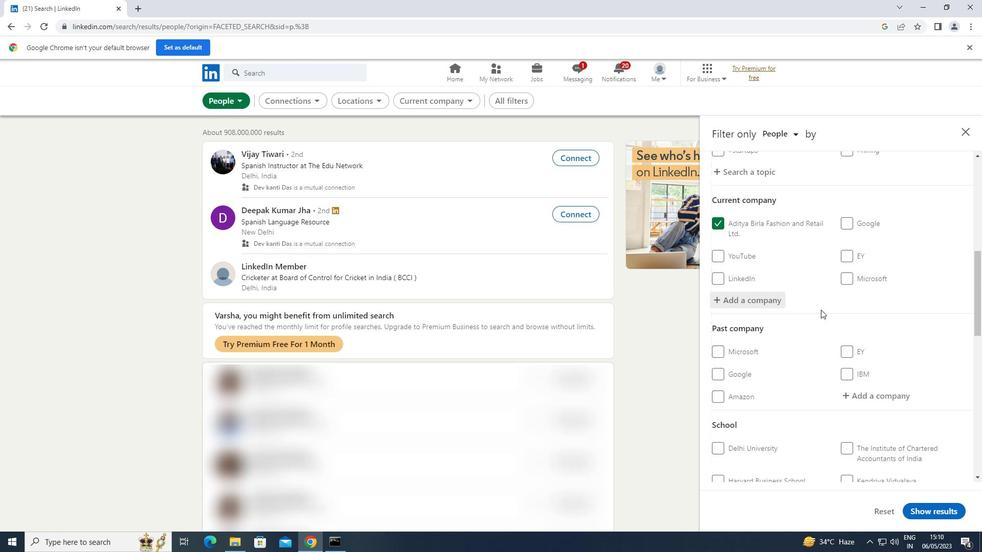 
Action: Mouse scrolled (821, 309) with delta (0, 0)
Screenshot: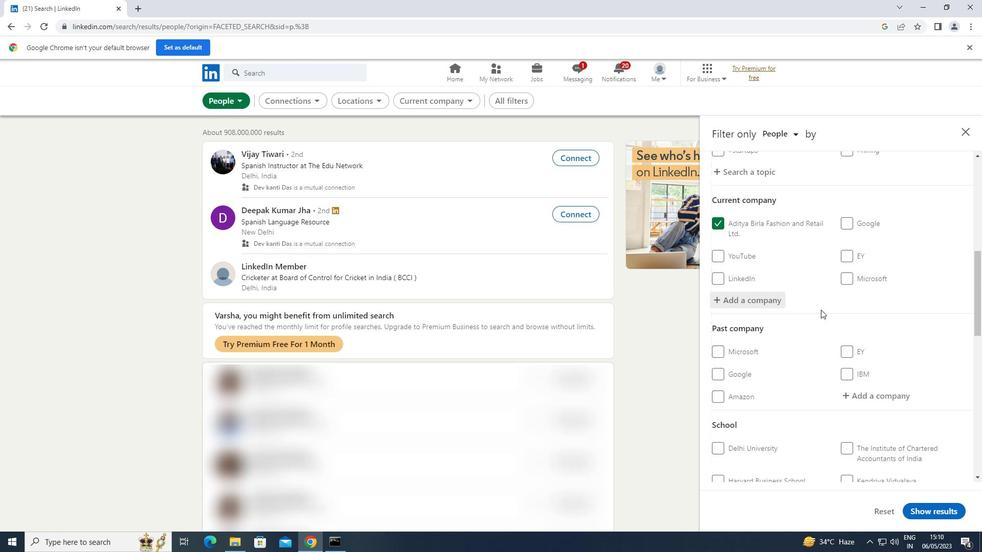 
Action: Mouse moved to (821, 307)
Screenshot: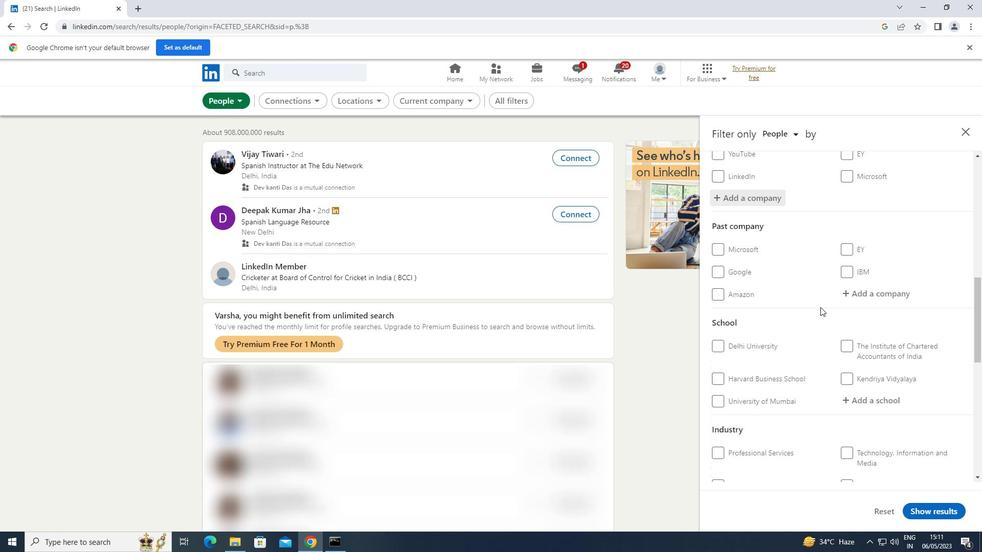 
Action: Mouse scrolled (821, 306) with delta (0, 0)
Screenshot: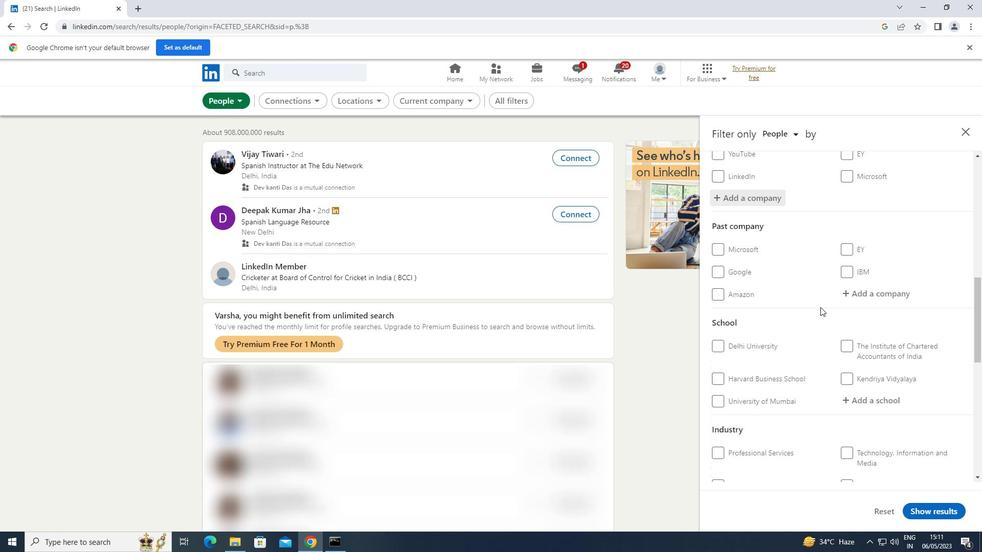 
Action: Mouse scrolled (821, 306) with delta (0, 0)
Screenshot: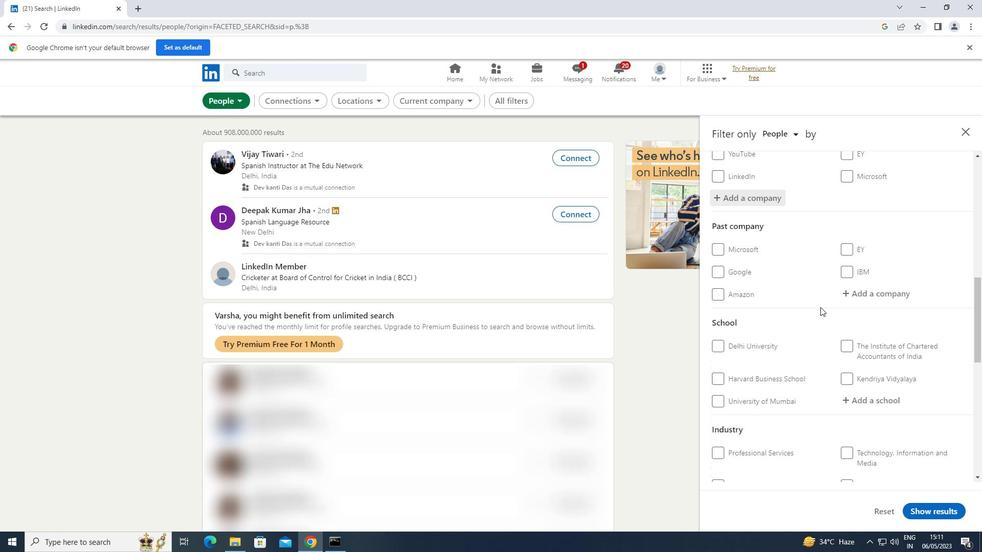 
Action: Mouse scrolled (821, 306) with delta (0, 0)
Screenshot: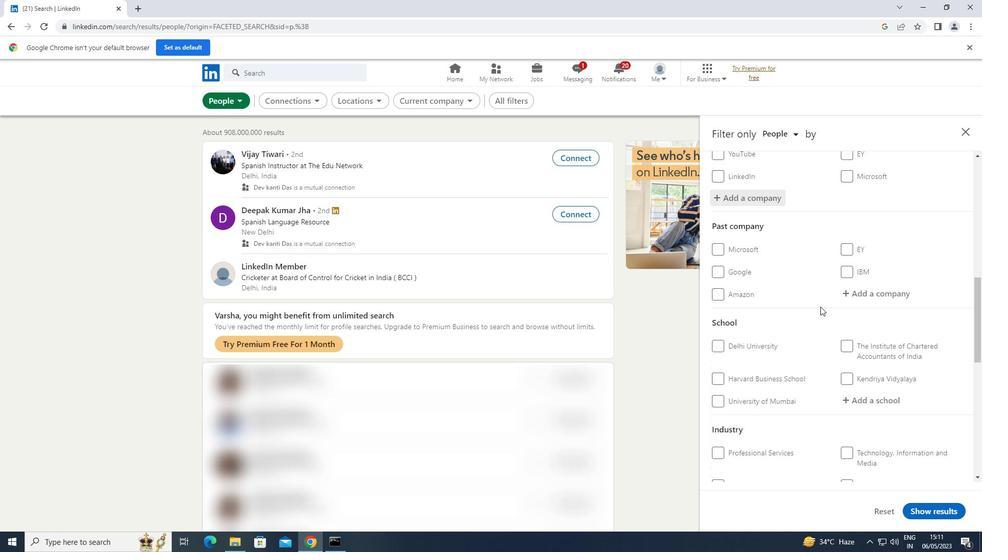 
Action: Mouse moved to (859, 248)
Screenshot: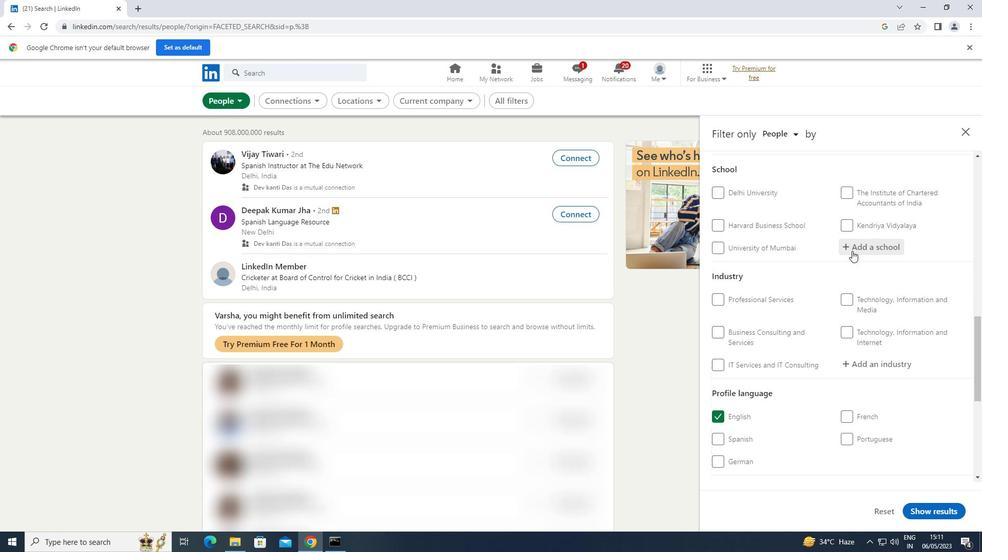 
Action: Mouse pressed left at (859, 248)
Screenshot: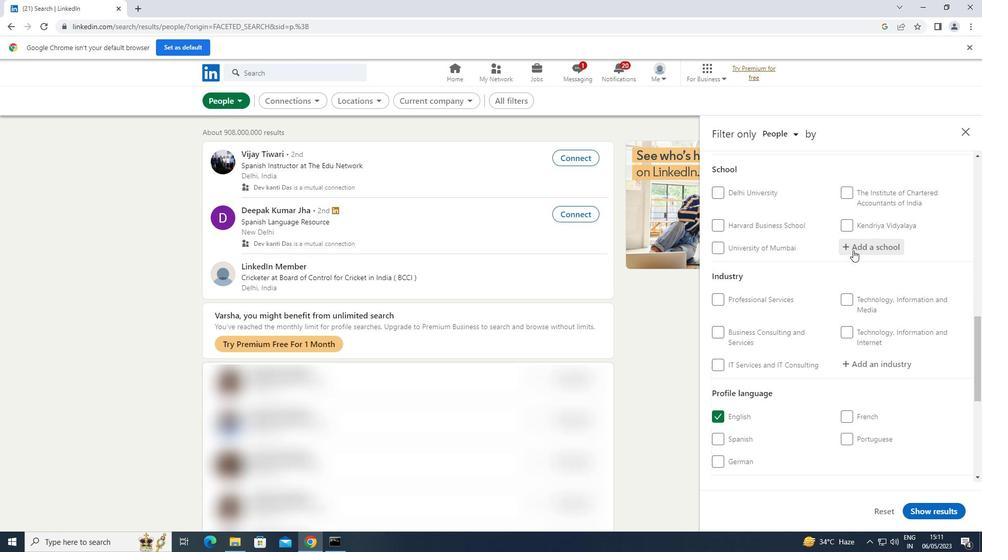 
Action: Key pressed <Key.shift>DEEN<Key.space>
Screenshot: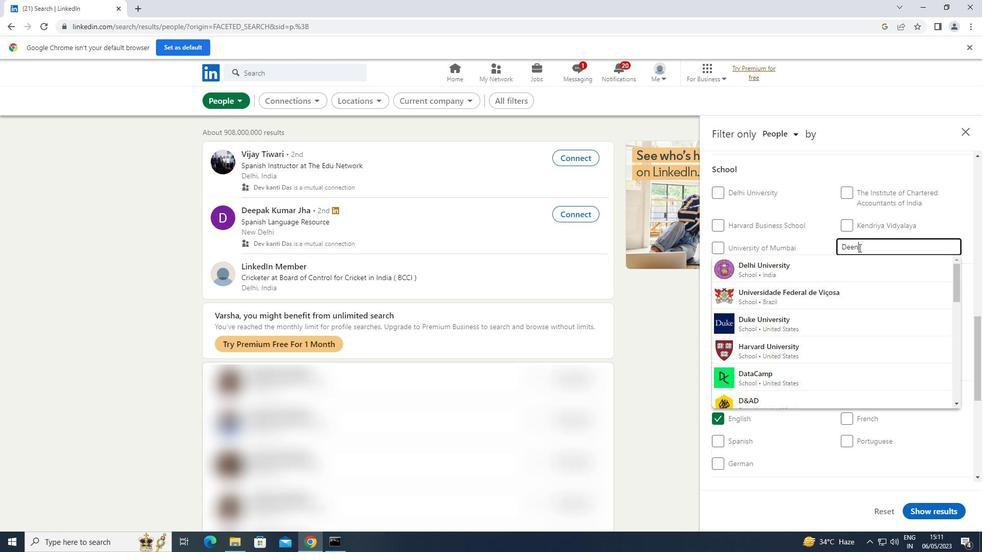 
Action: Mouse moved to (817, 265)
Screenshot: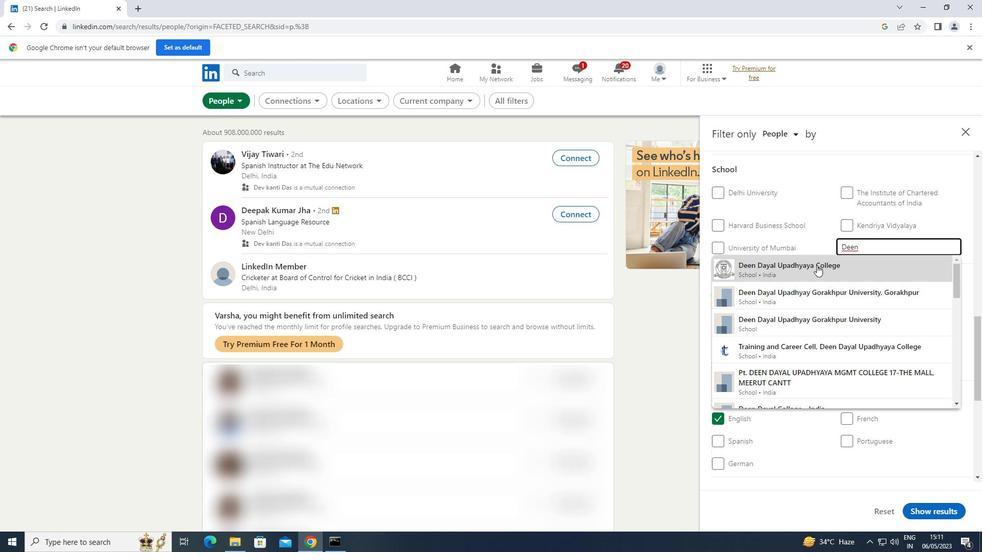 
Action: Mouse pressed left at (817, 265)
Screenshot: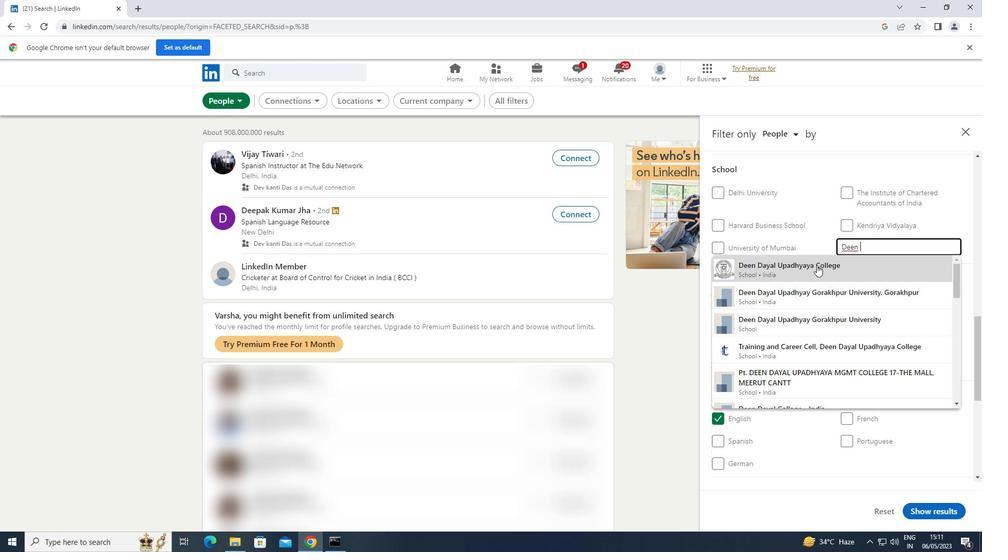 
Action: Mouse moved to (823, 257)
Screenshot: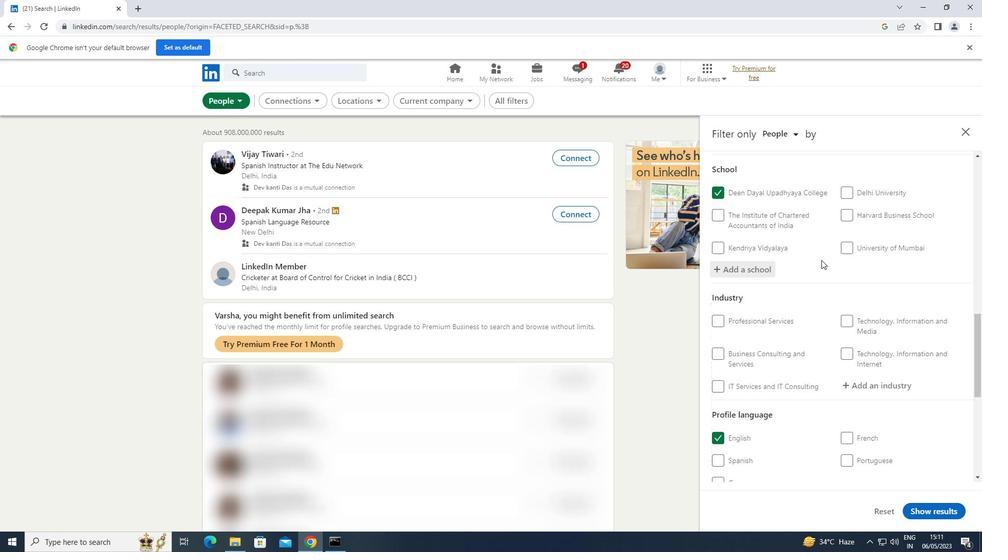 
Action: Mouse scrolled (823, 257) with delta (0, 0)
Screenshot: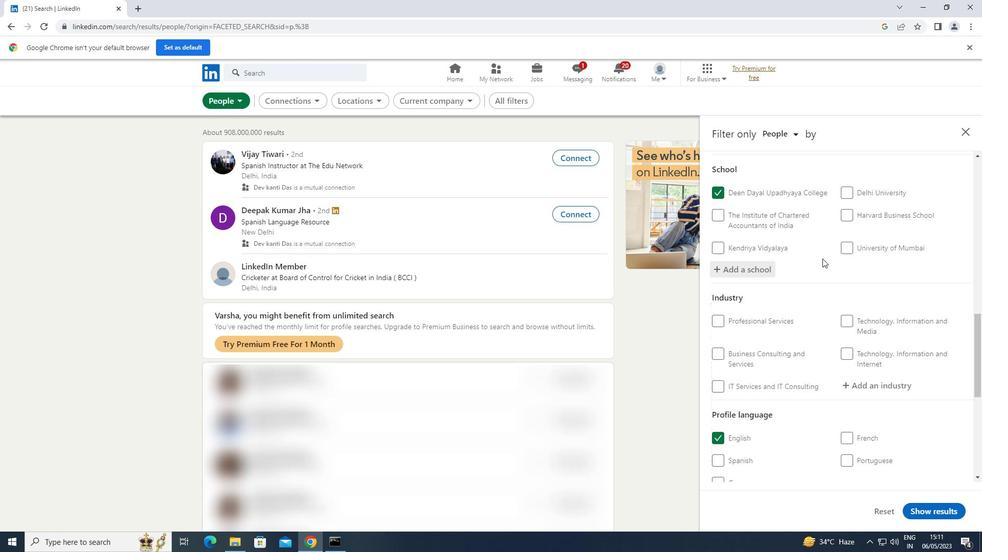 
Action: Mouse scrolled (823, 257) with delta (0, 0)
Screenshot: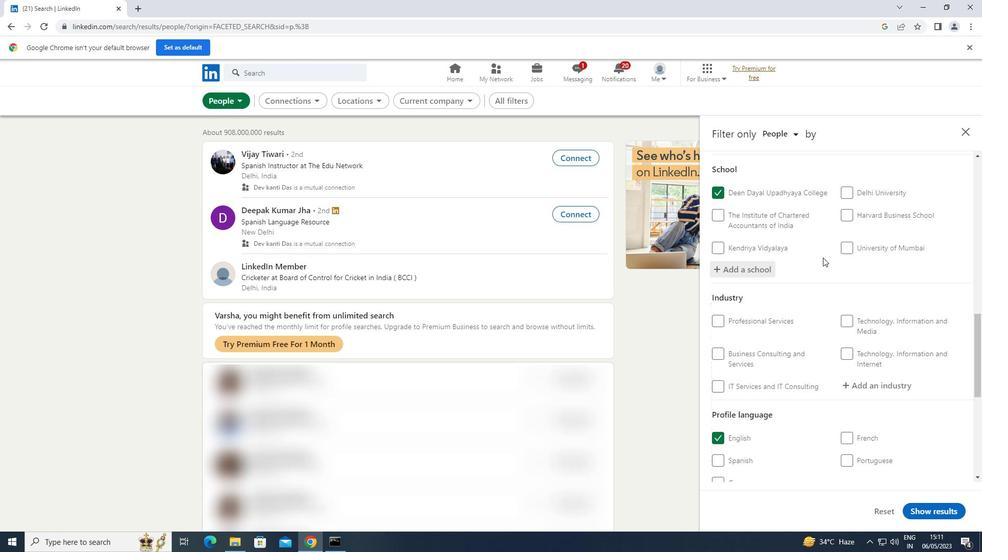 
Action: Mouse scrolled (823, 257) with delta (0, 0)
Screenshot: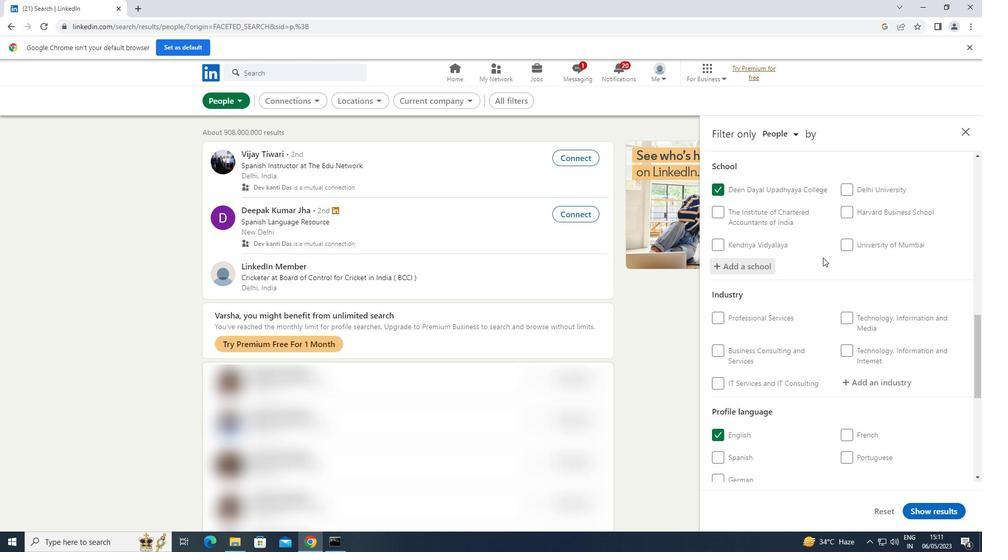 
Action: Mouse moved to (824, 257)
Screenshot: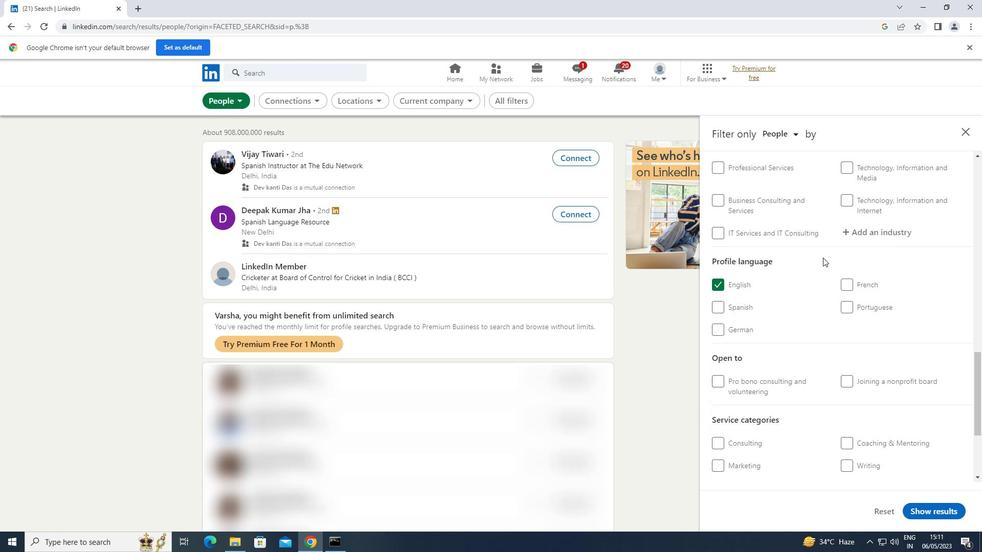 
Action: Mouse scrolled (824, 256) with delta (0, 0)
Screenshot: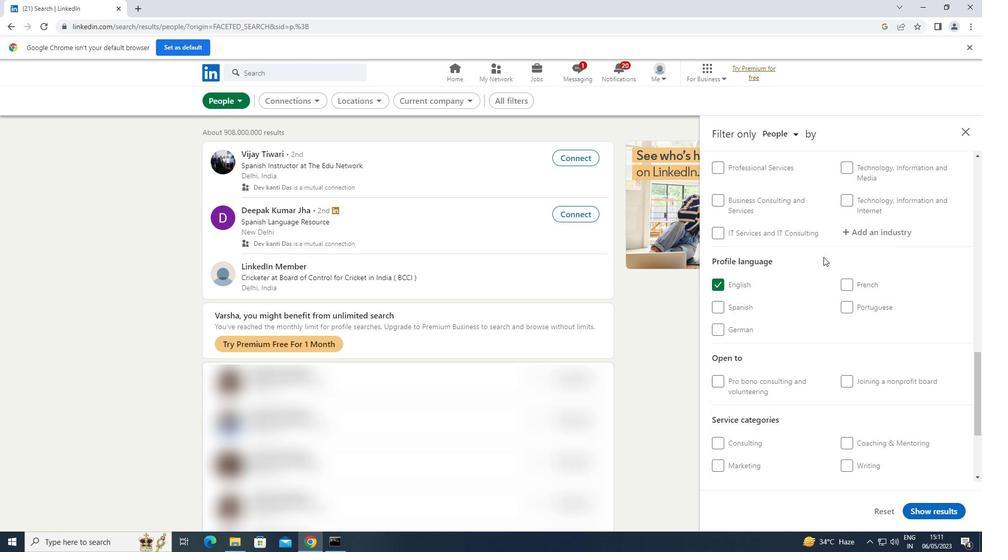 
Action: Mouse scrolled (824, 256) with delta (0, 0)
Screenshot: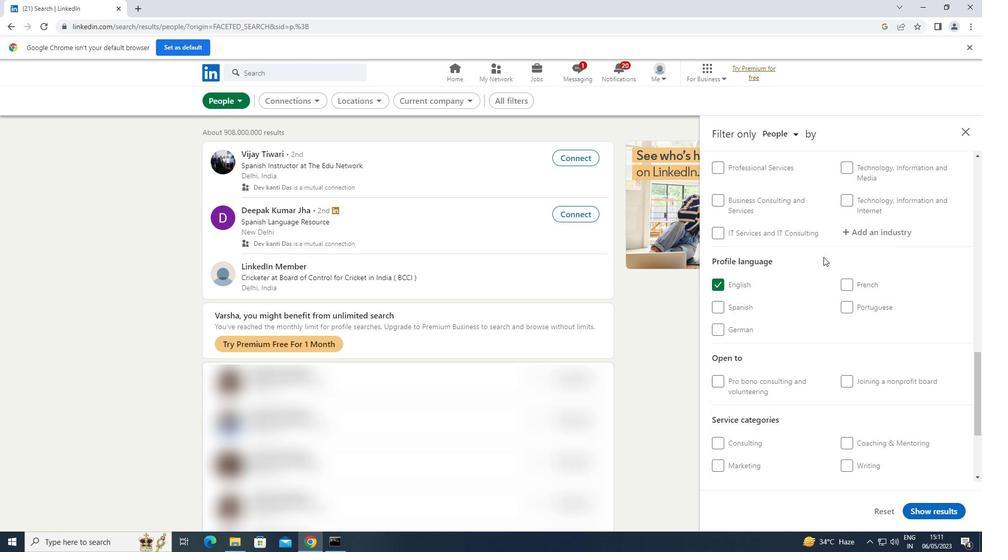 
Action: Mouse moved to (883, 238)
Screenshot: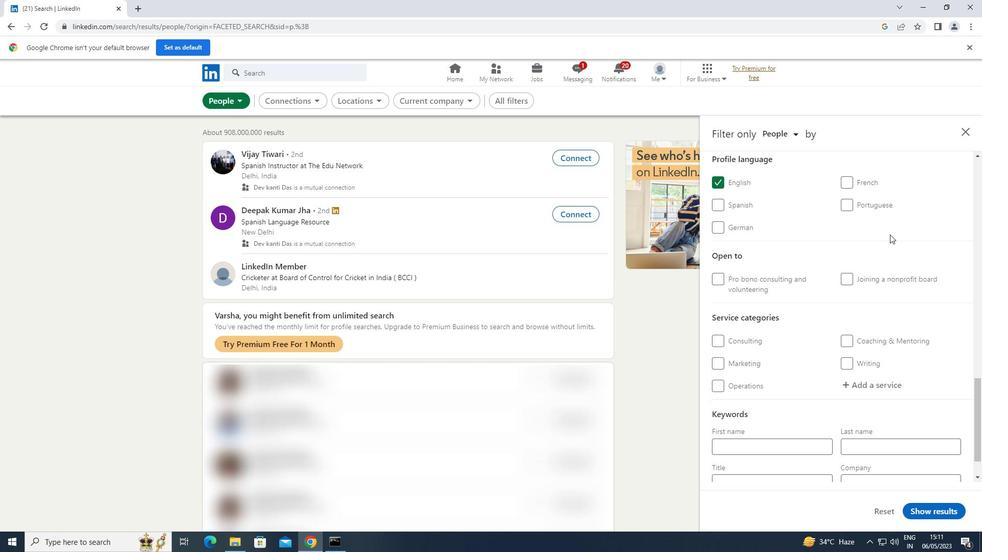 
Action: Mouse scrolled (883, 239) with delta (0, 0)
Screenshot: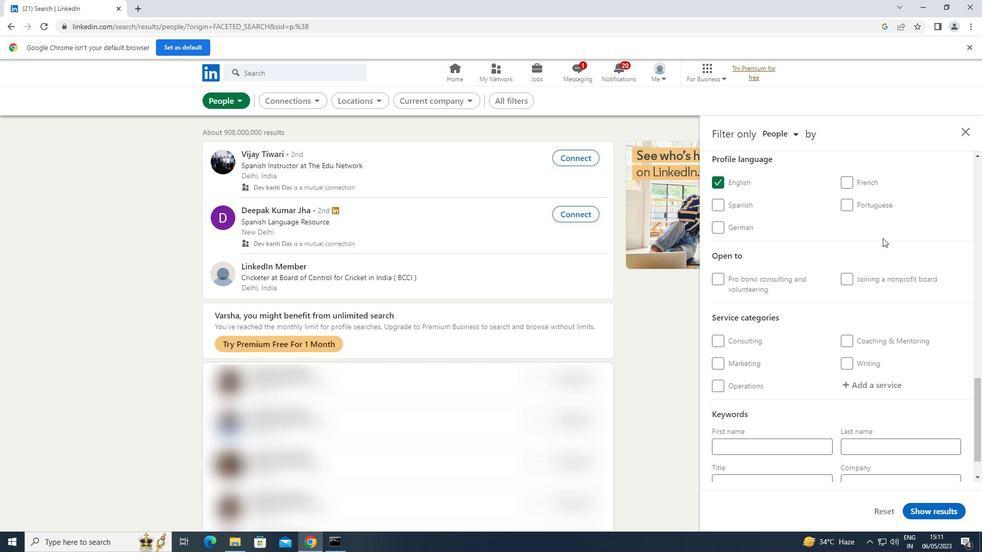 
Action: Mouse scrolled (883, 239) with delta (0, 0)
Screenshot: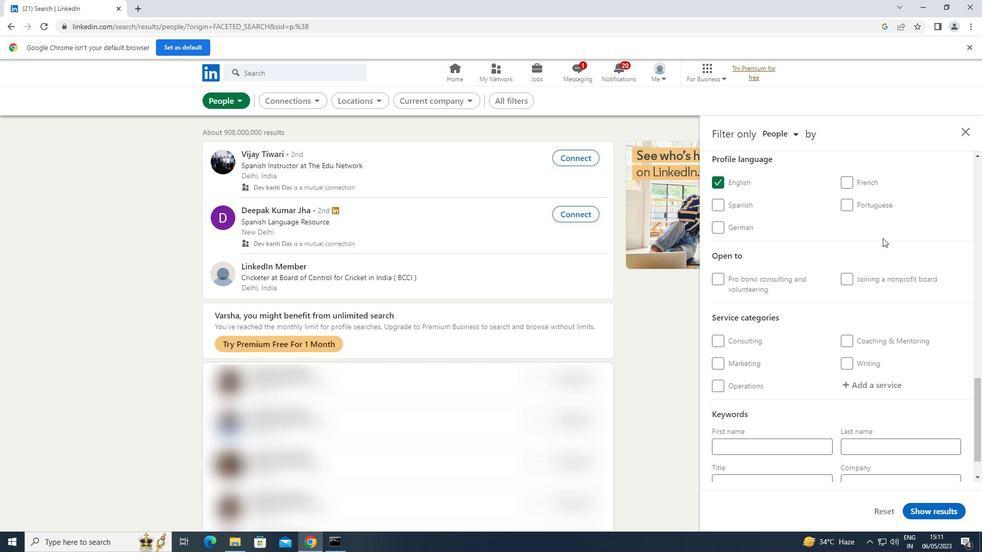 
Action: Mouse moved to (867, 233)
Screenshot: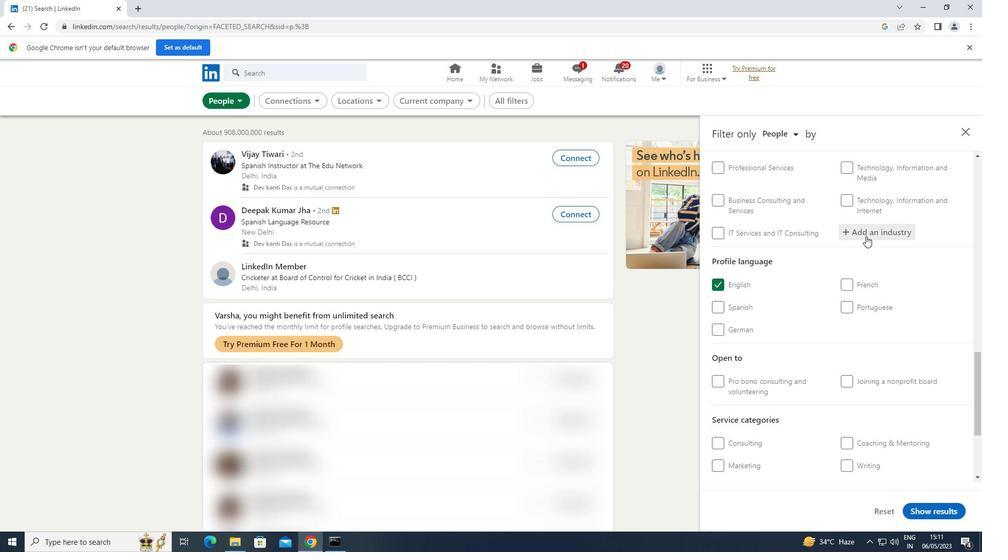 
Action: Mouse pressed left at (867, 233)
Screenshot: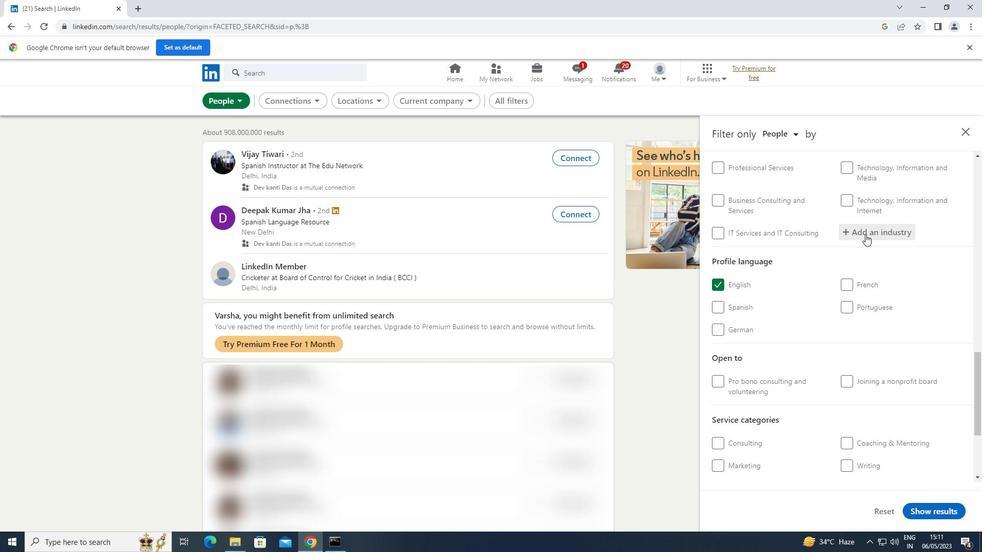 
Action: Mouse moved to (867, 233)
Screenshot: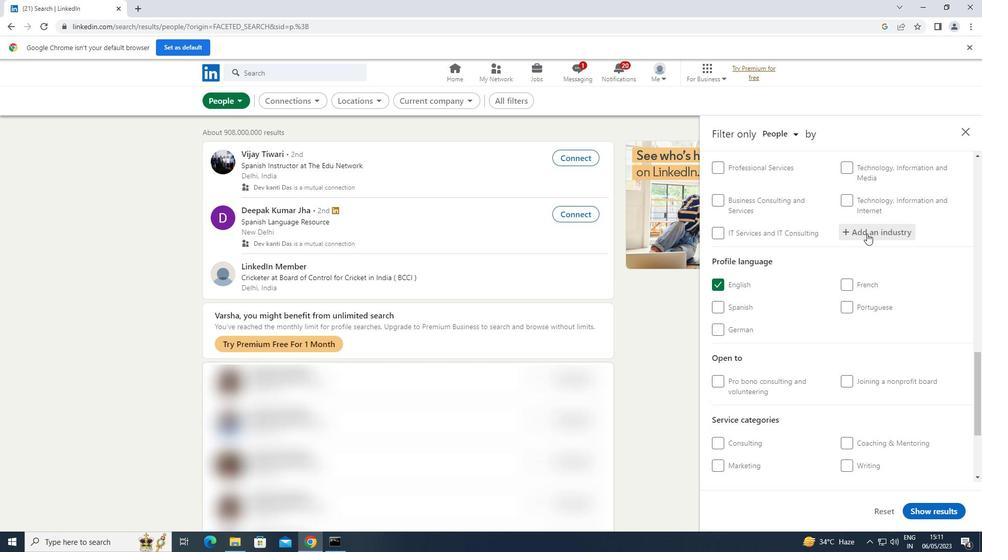 
Action: Key pressed <Key.shift>RESIDENTIAL
Screenshot: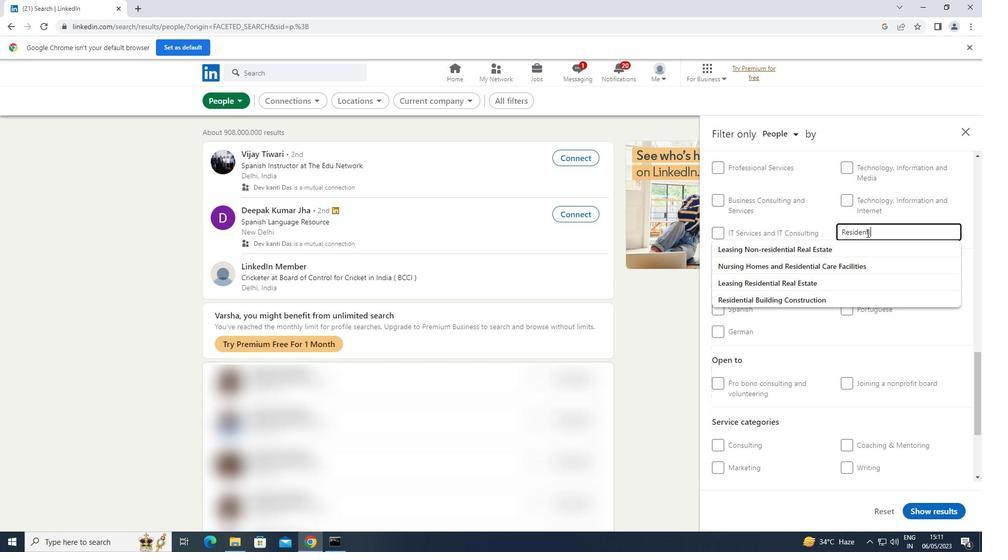 
Action: Mouse moved to (762, 298)
Screenshot: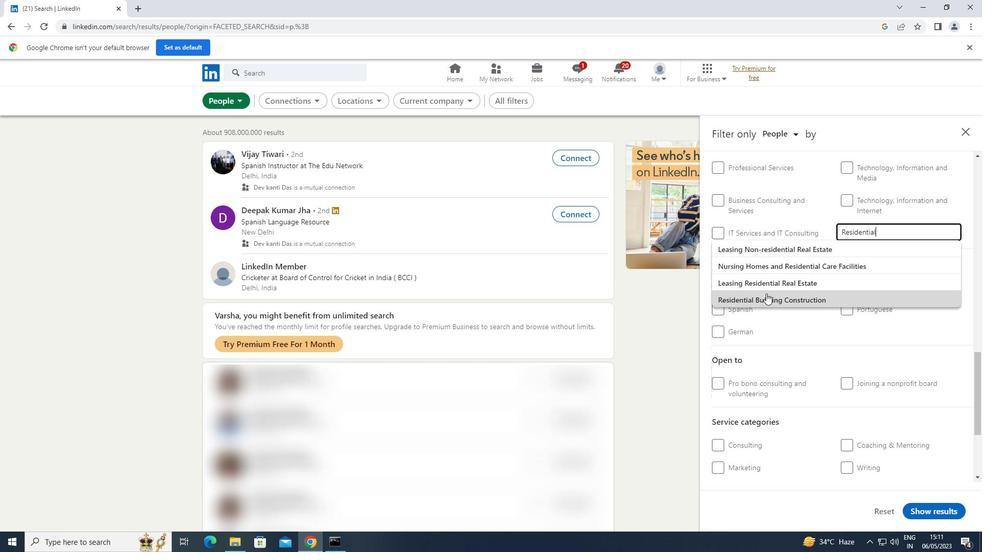 
Action: Mouse pressed left at (762, 298)
Screenshot: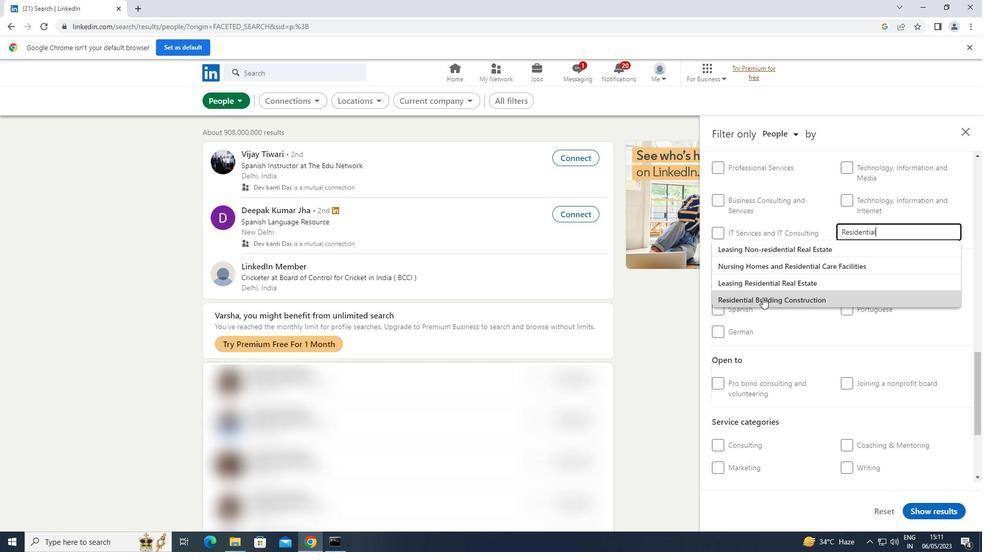 
Action: Mouse moved to (762, 297)
Screenshot: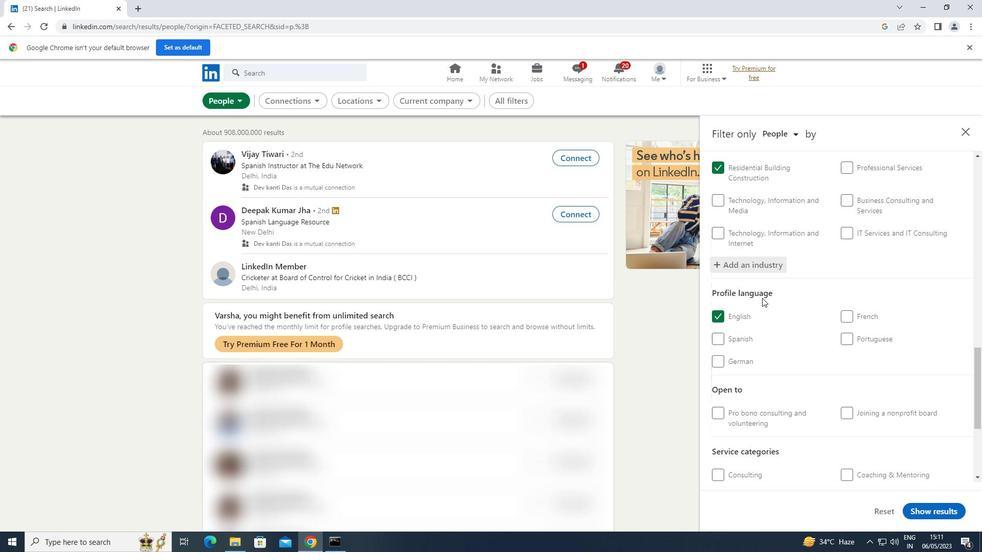 
Action: Mouse scrolled (762, 297) with delta (0, 0)
Screenshot: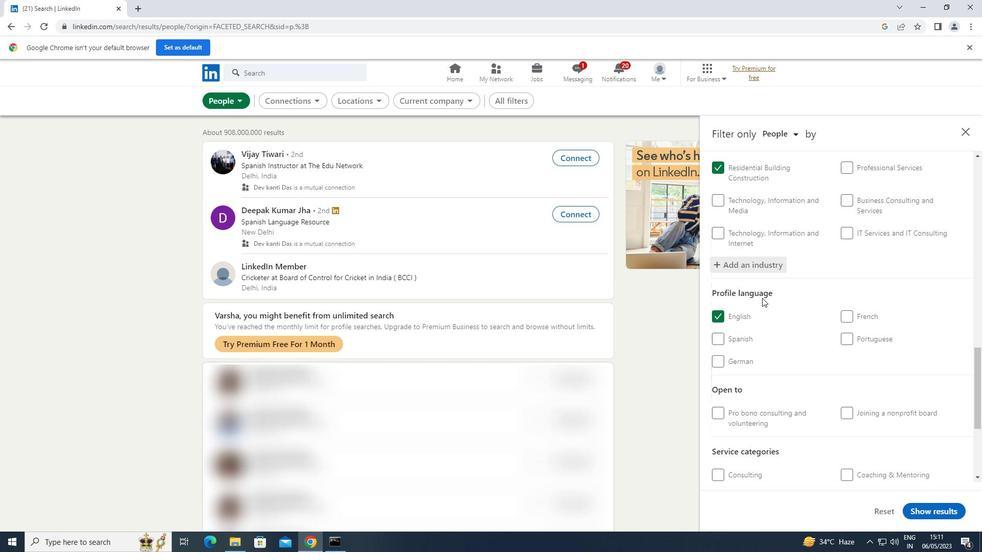 
Action: Mouse moved to (763, 297)
Screenshot: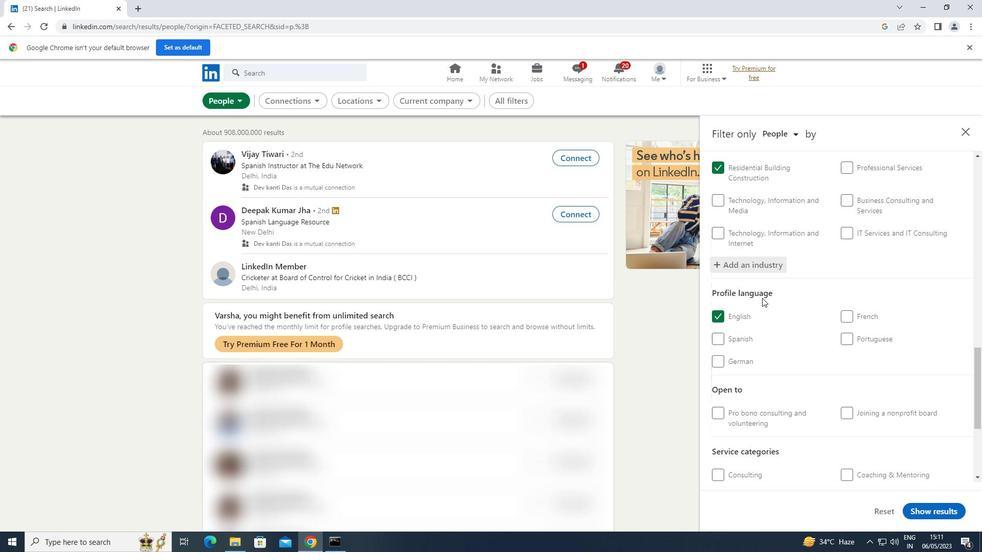 
Action: Mouse scrolled (763, 296) with delta (0, 0)
Screenshot: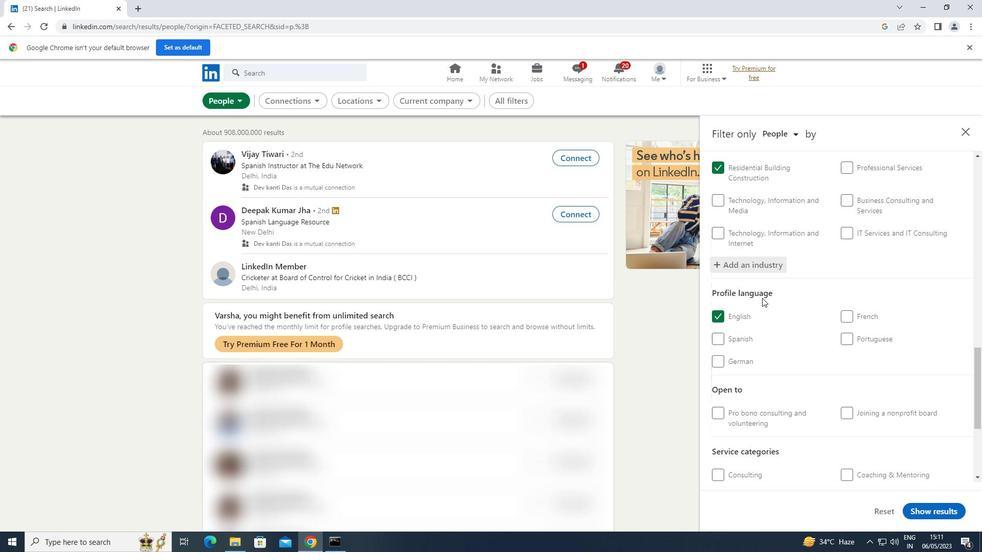 
Action: Mouse scrolled (763, 296) with delta (0, 0)
Screenshot: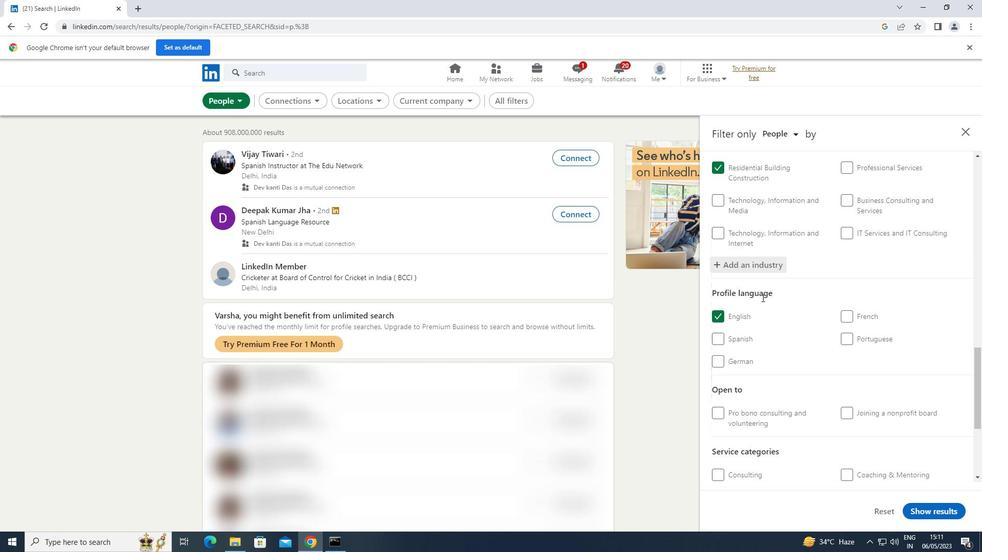 
Action: Mouse scrolled (763, 296) with delta (0, 0)
Screenshot: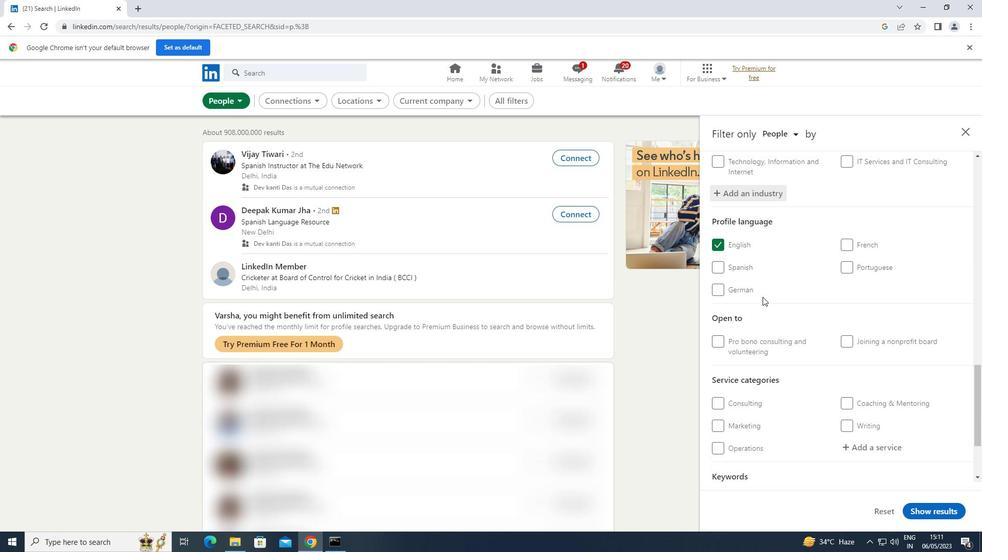 
Action: Mouse moved to (868, 333)
Screenshot: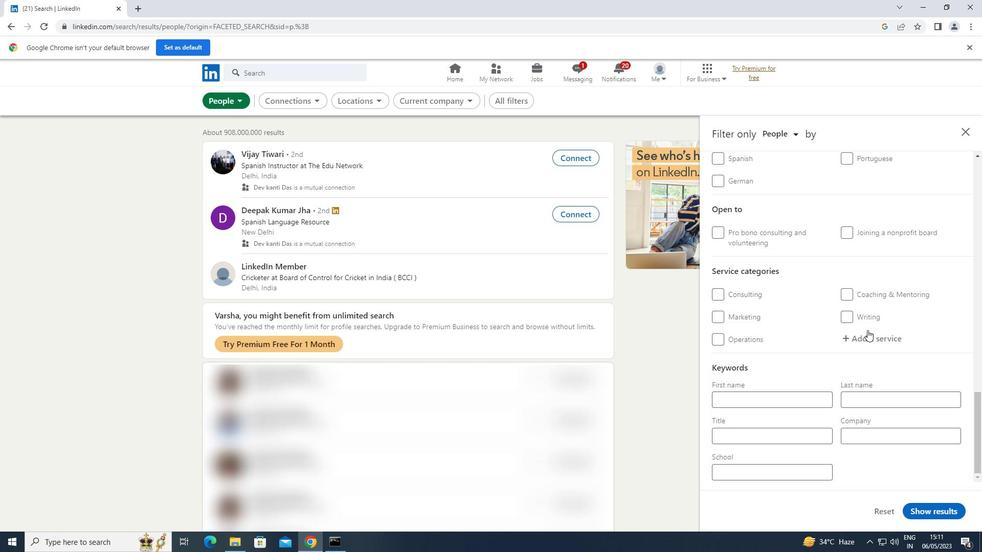
Action: Mouse pressed left at (868, 333)
Screenshot: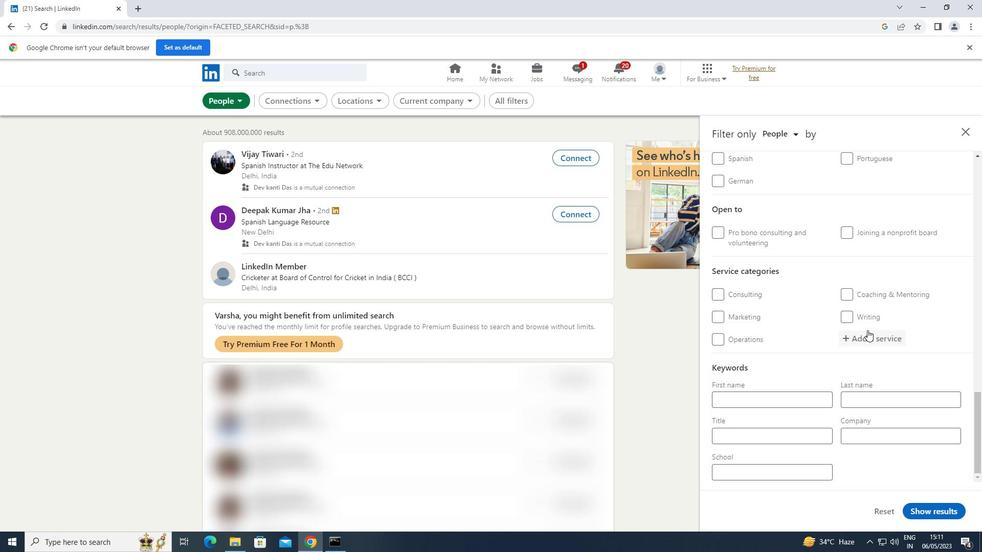 
Action: Mouse moved to (868, 333)
Screenshot: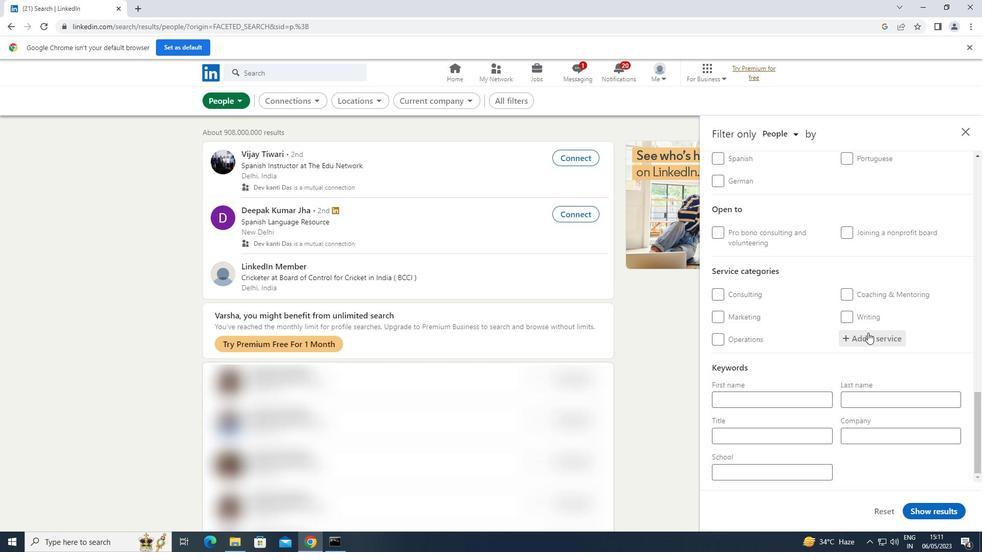 
Action: Key pressed <Key.shift>TEAM<Key.space><Key.shift>BUIL
Screenshot: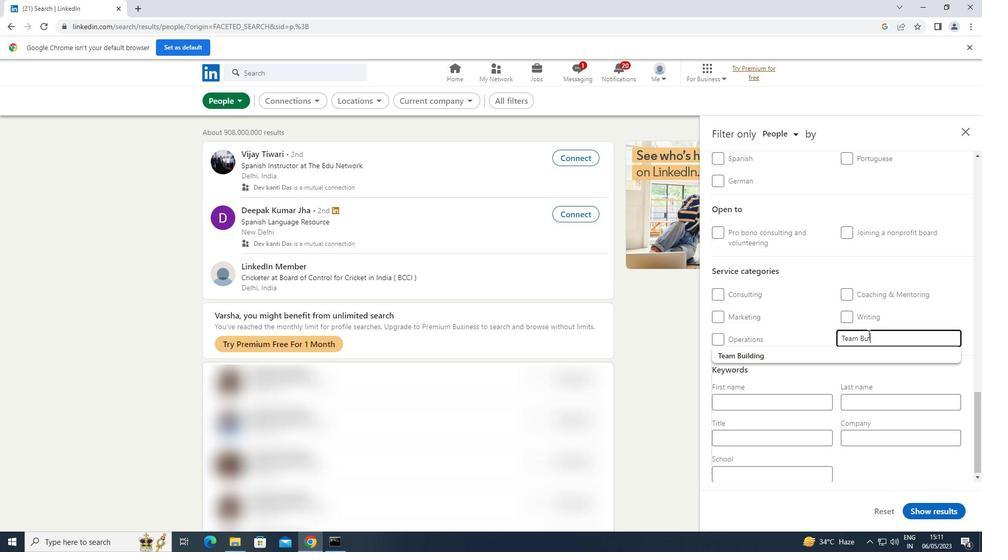 
Action: Mouse moved to (767, 350)
Screenshot: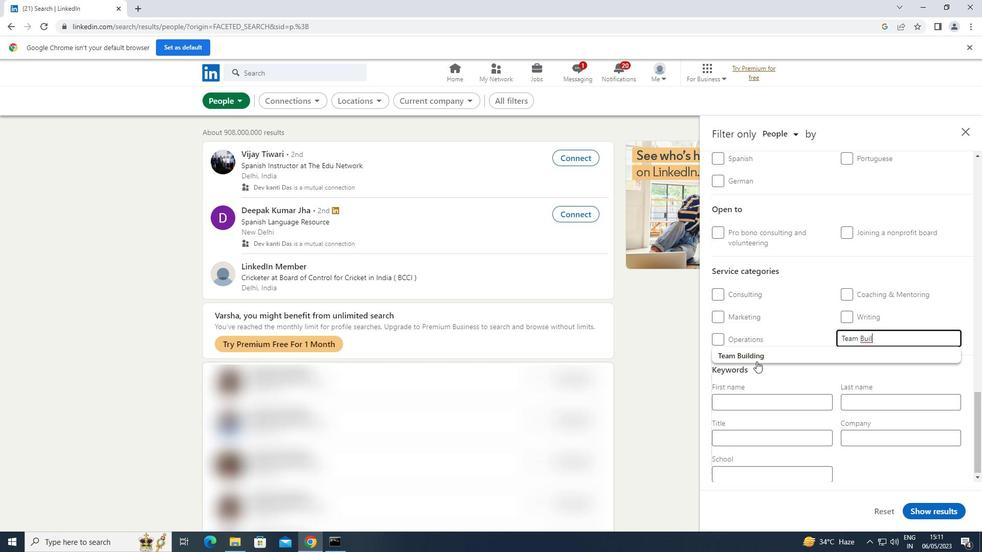 
Action: Mouse pressed left at (767, 350)
Screenshot: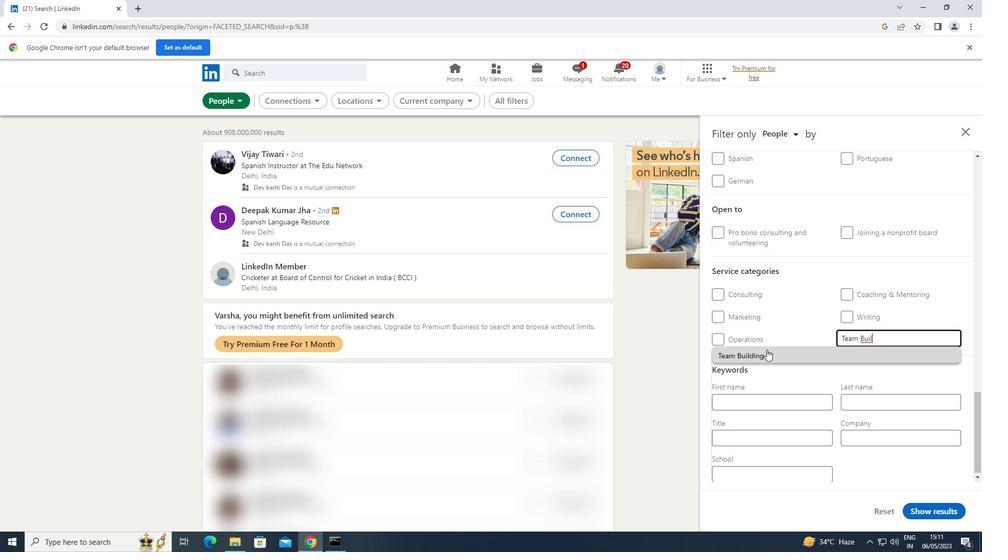 
Action: Mouse moved to (741, 457)
Screenshot: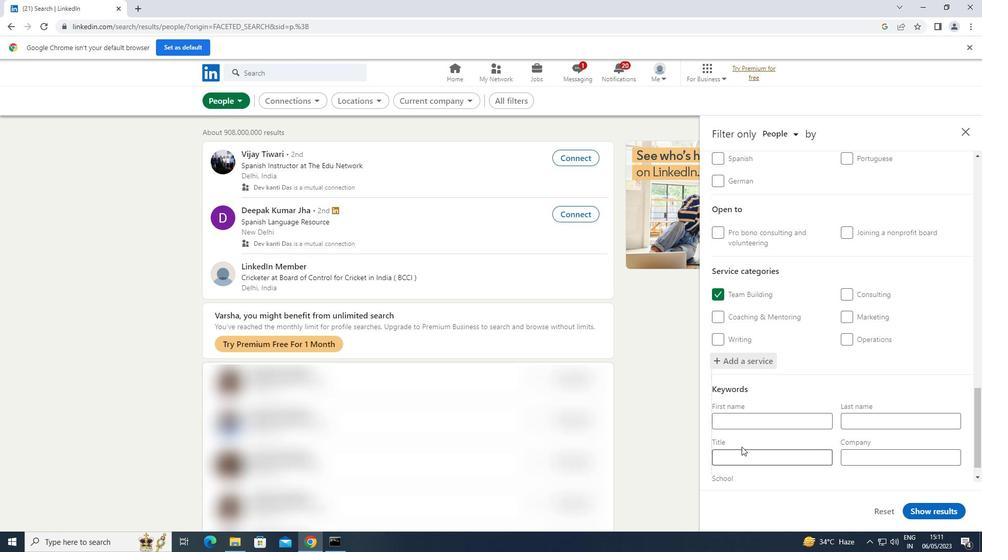 
Action: Mouse pressed left at (741, 457)
Screenshot: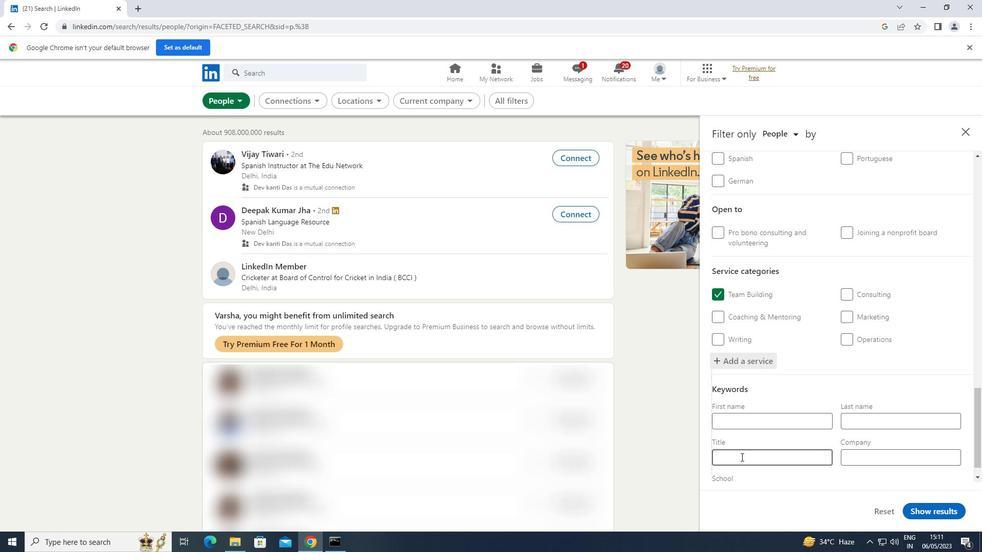
Action: Key pressed <Key.shift>ENTREPRENEUR
Screenshot: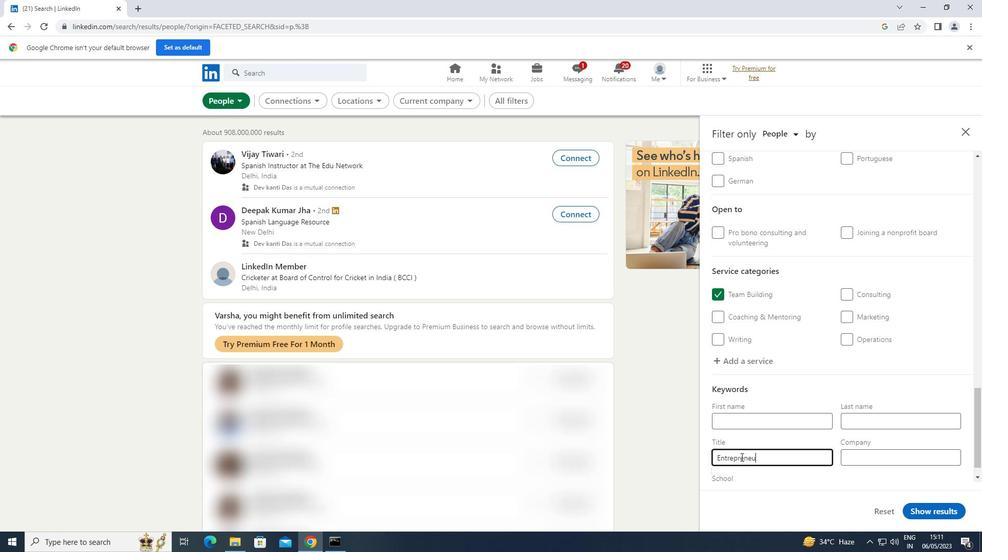 
Action: Mouse moved to (941, 506)
Screenshot: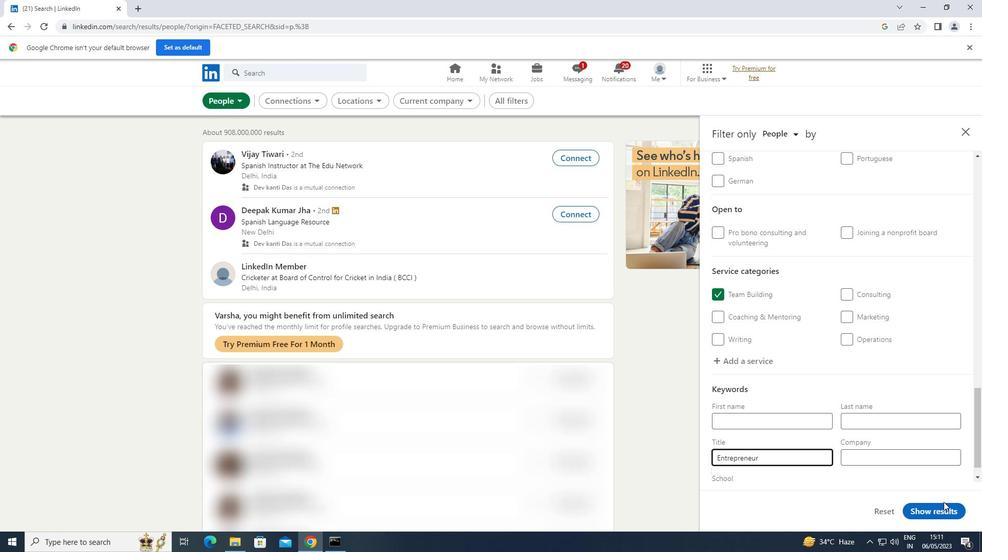 
Action: Mouse pressed left at (941, 506)
Screenshot: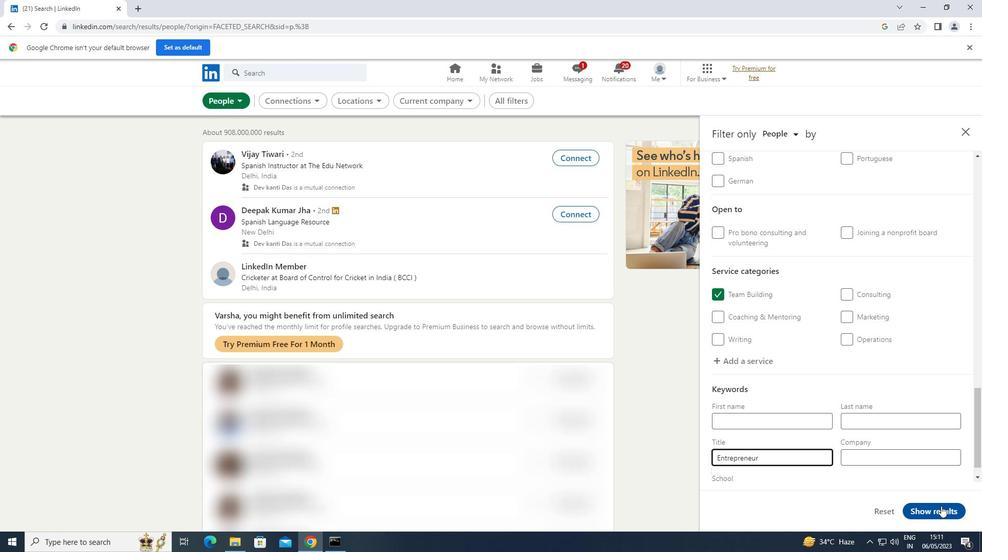 
